 Task: Find a one-way flight from Washington DCA to Greenville PGV on June 2 for 6 passengers in Premium economy class.
Action: Mouse moved to (347, 321)
Screenshot: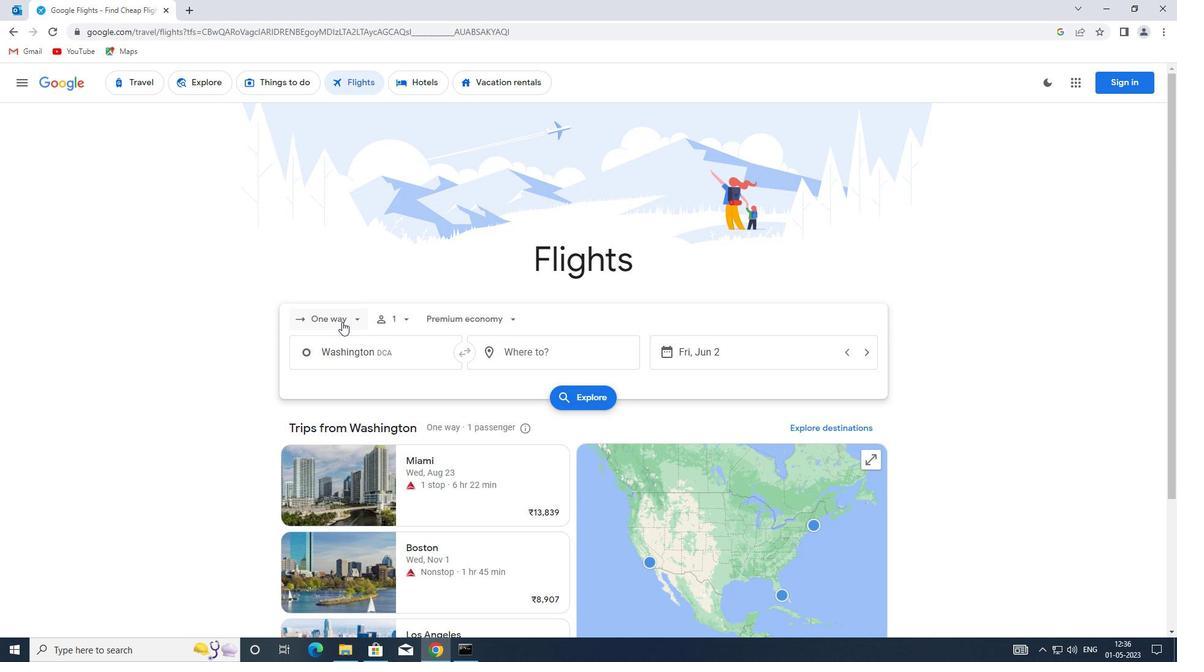 
Action: Mouse pressed left at (347, 321)
Screenshot: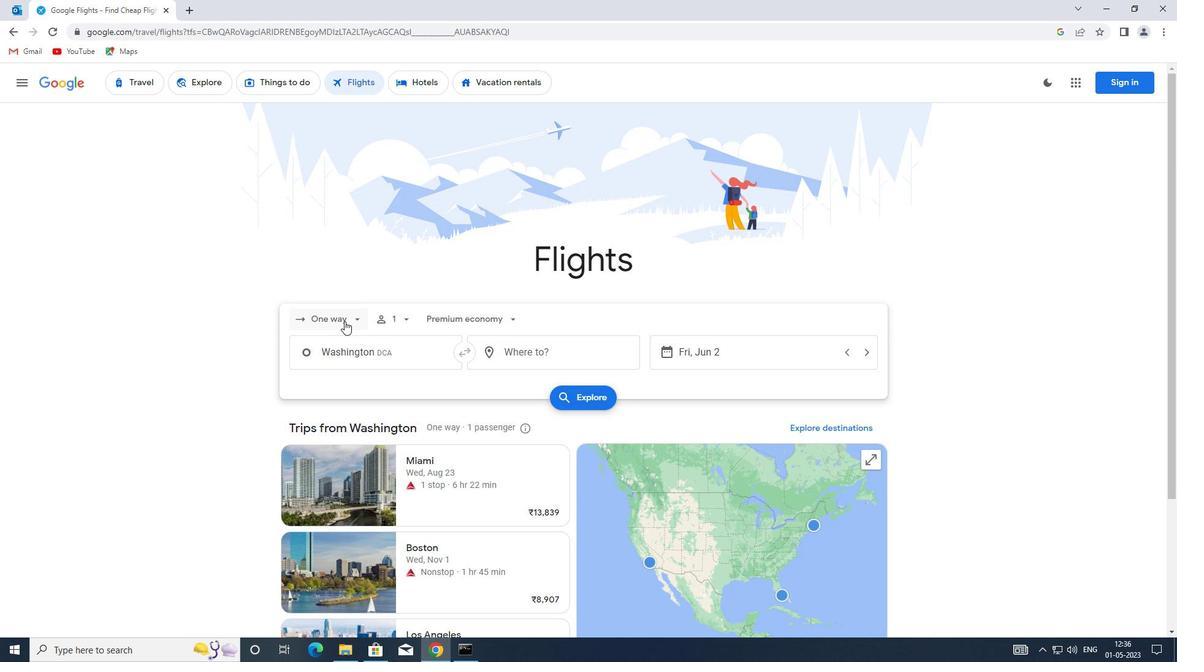
Action: Mouse moved to (350, 375)
Screenshot: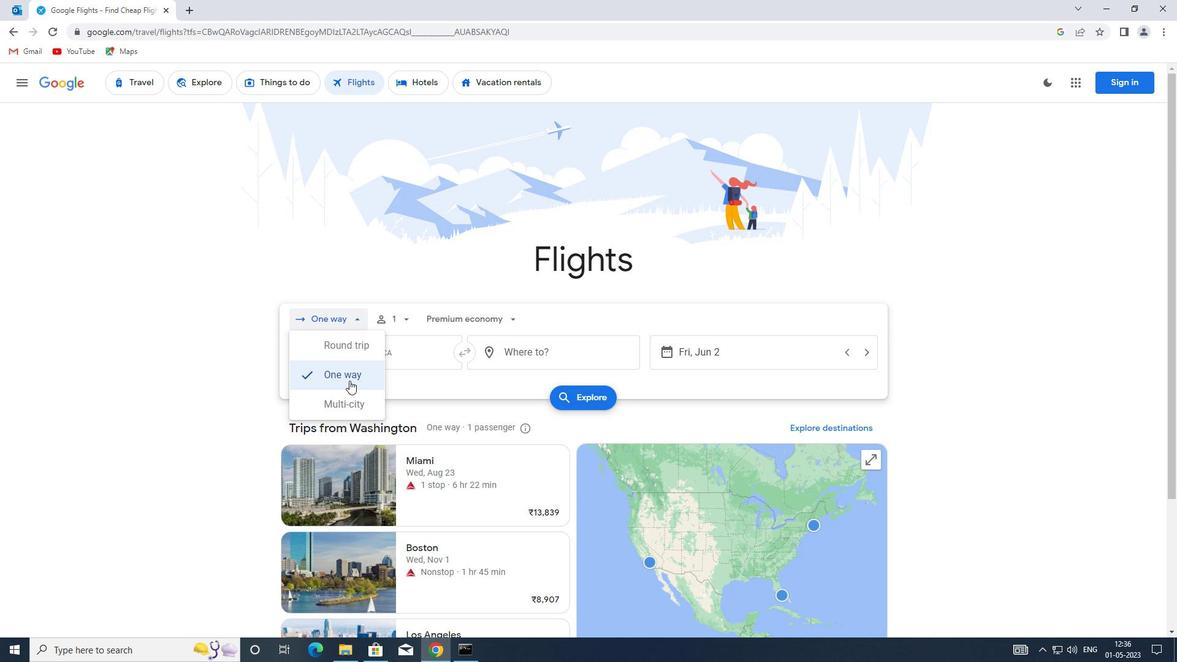 
Action: Mouse pressed left at (350, 375)
Screenshot: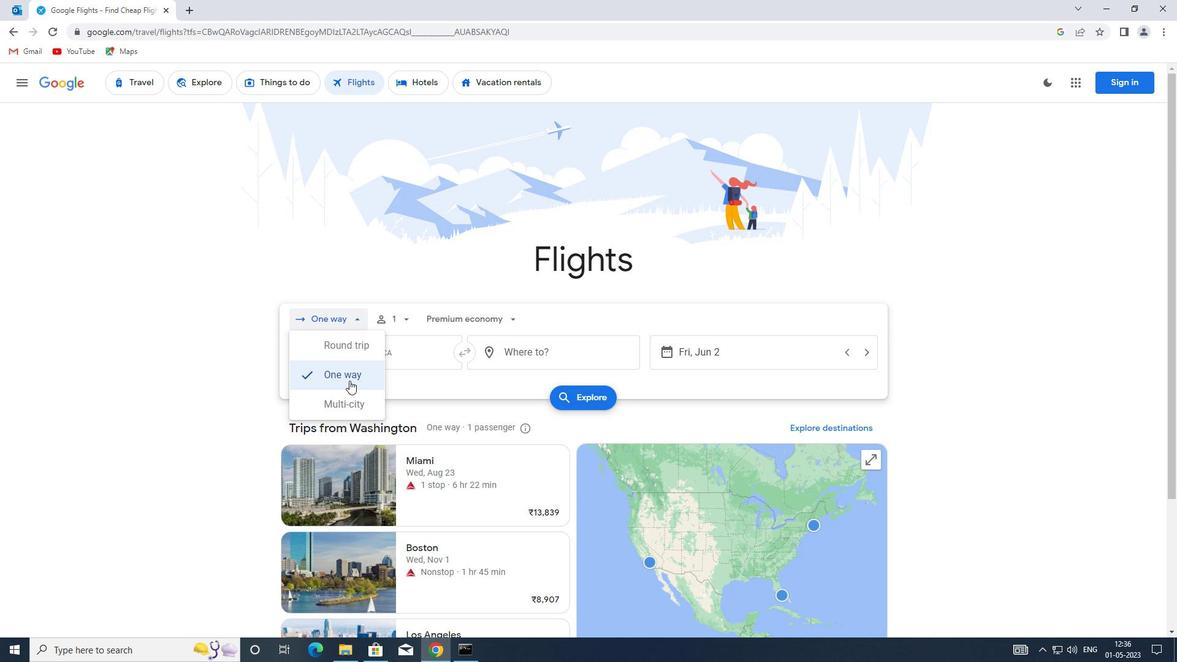 
Action: Mouse moved to (401, 323)
Screenshot: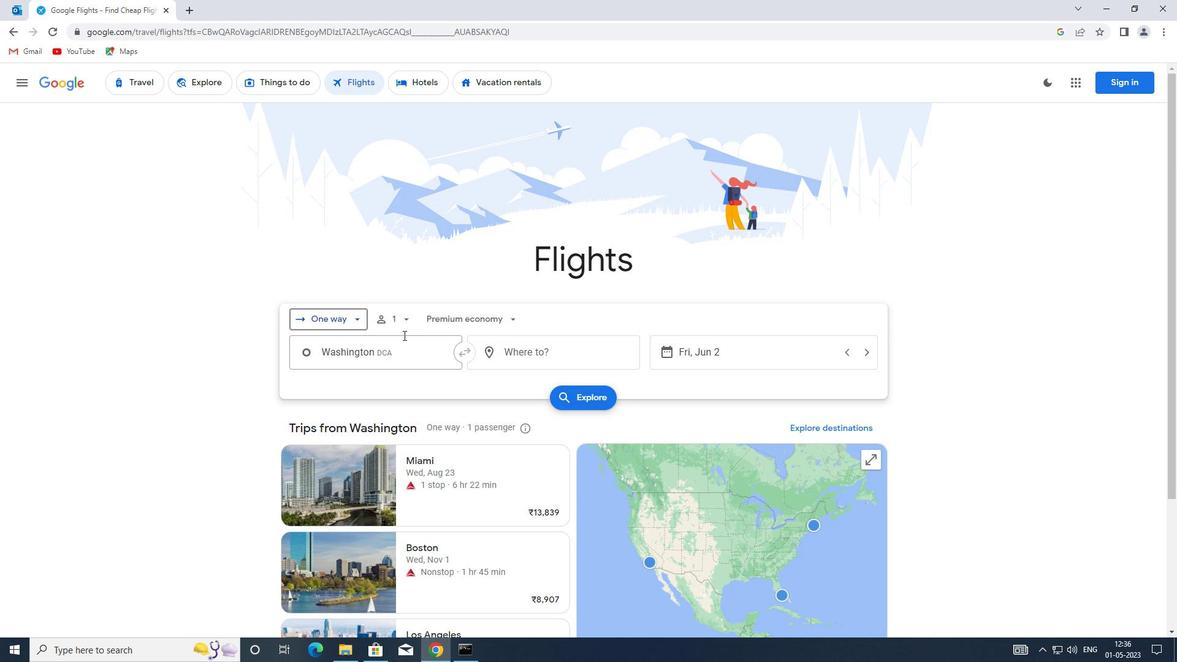 
Action: Mouse pressed left at (401, 323)
Screenshot: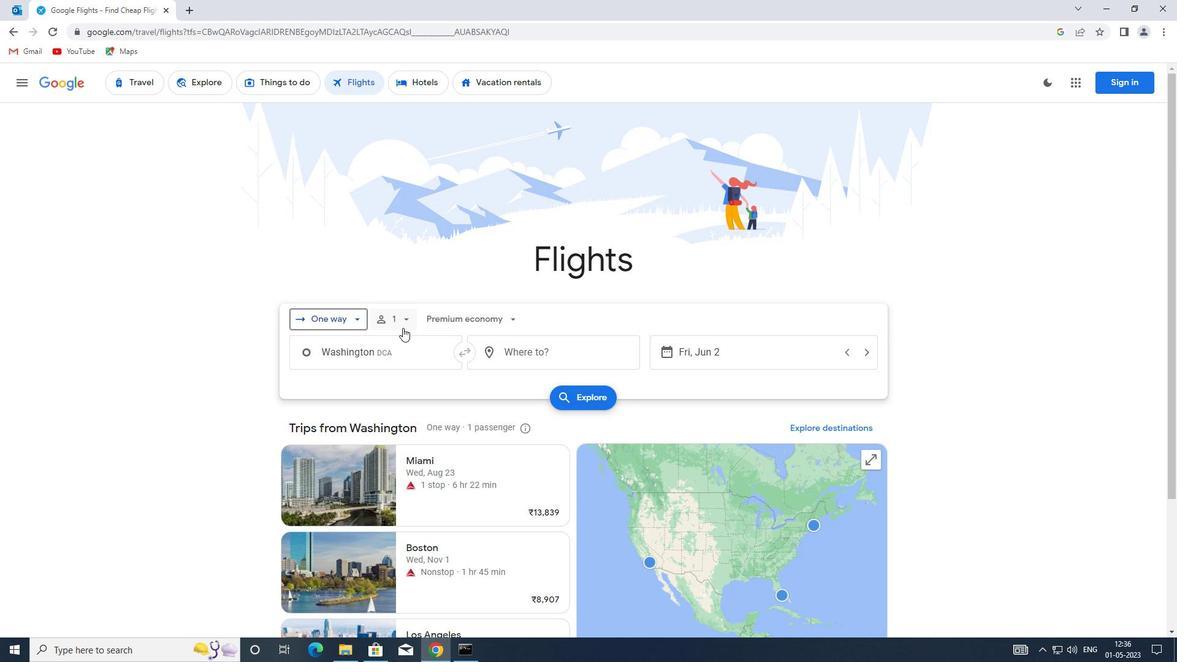 
Action: Mouse moved to (501, 353)
Screenshot: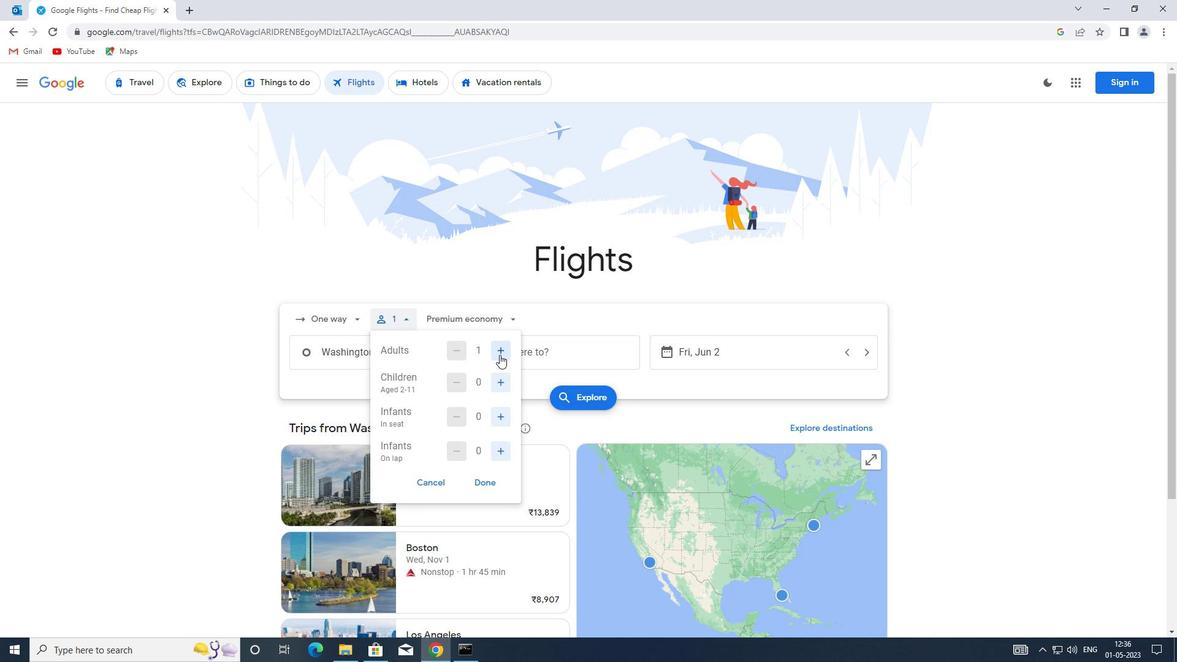 
Action: Mouse pressed left at (501, 353)
Screenshot: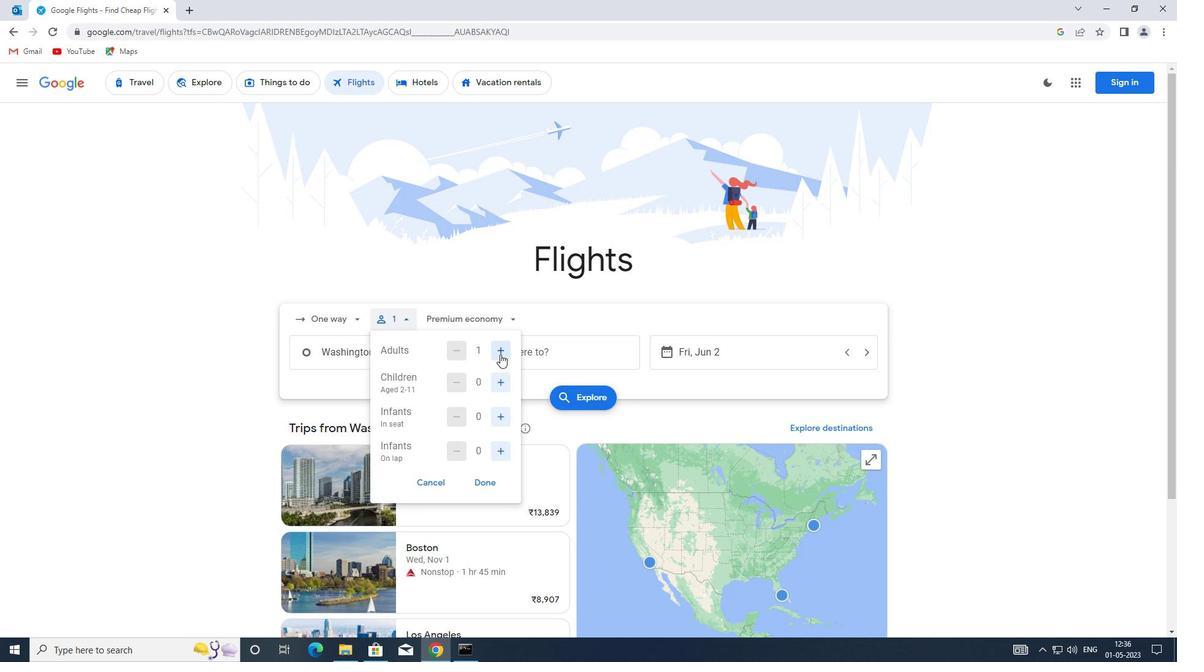 
Action: Mouse pressed left at (501, 353)
Screenshot: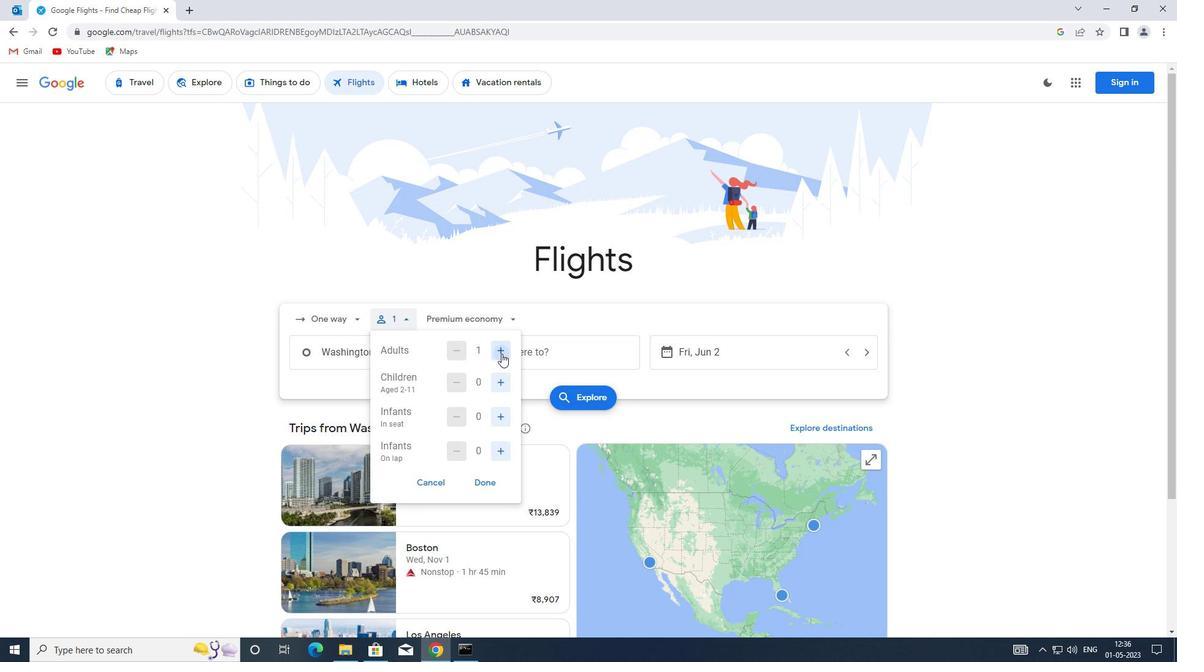 
Action: Mouse moved to (500, 383)
Screenshot: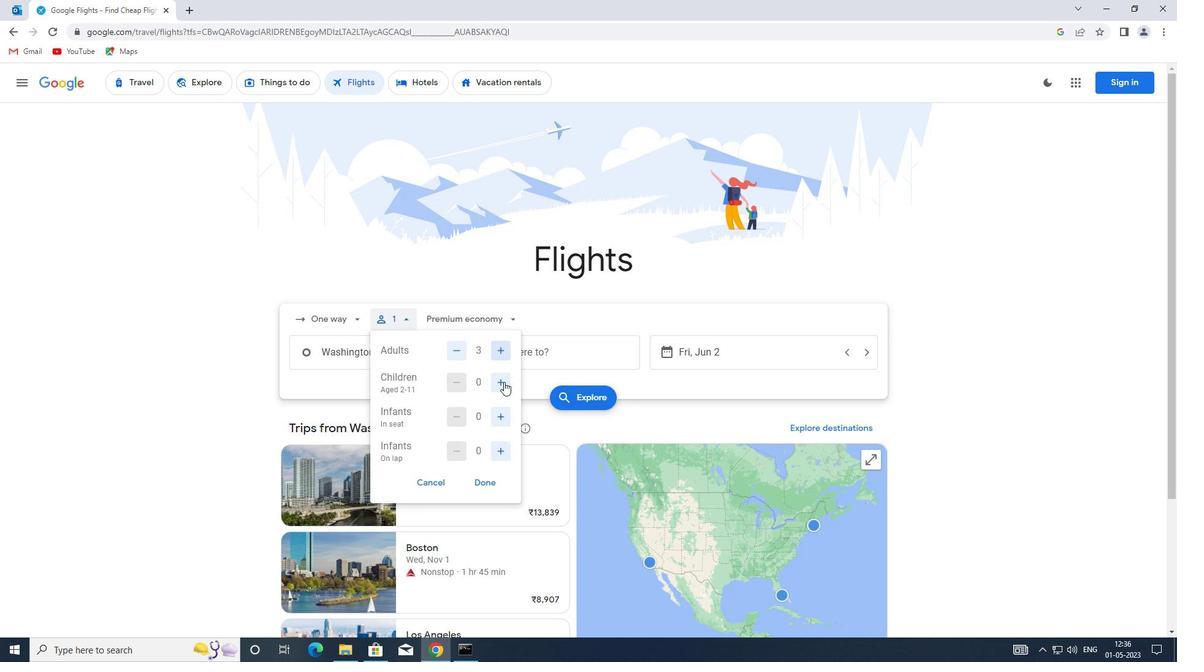 
Action: Mouse pressed left at (500, 383)
Screenshot: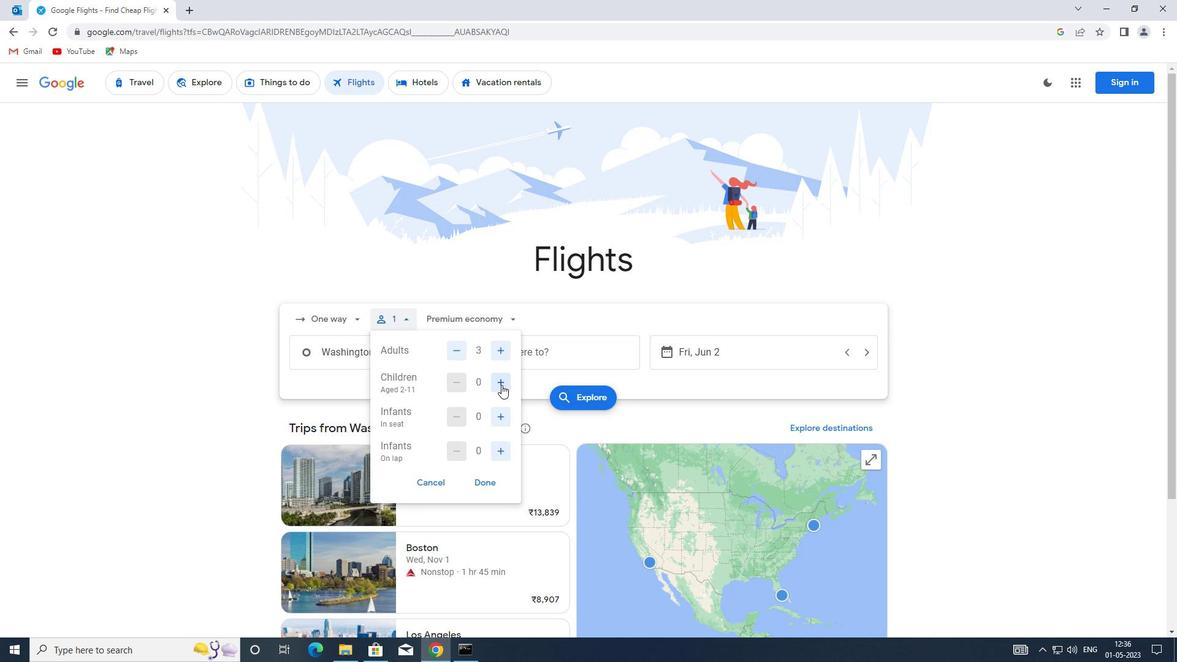 
Action: Mouse pressed left at (500, 383)
Screenshot: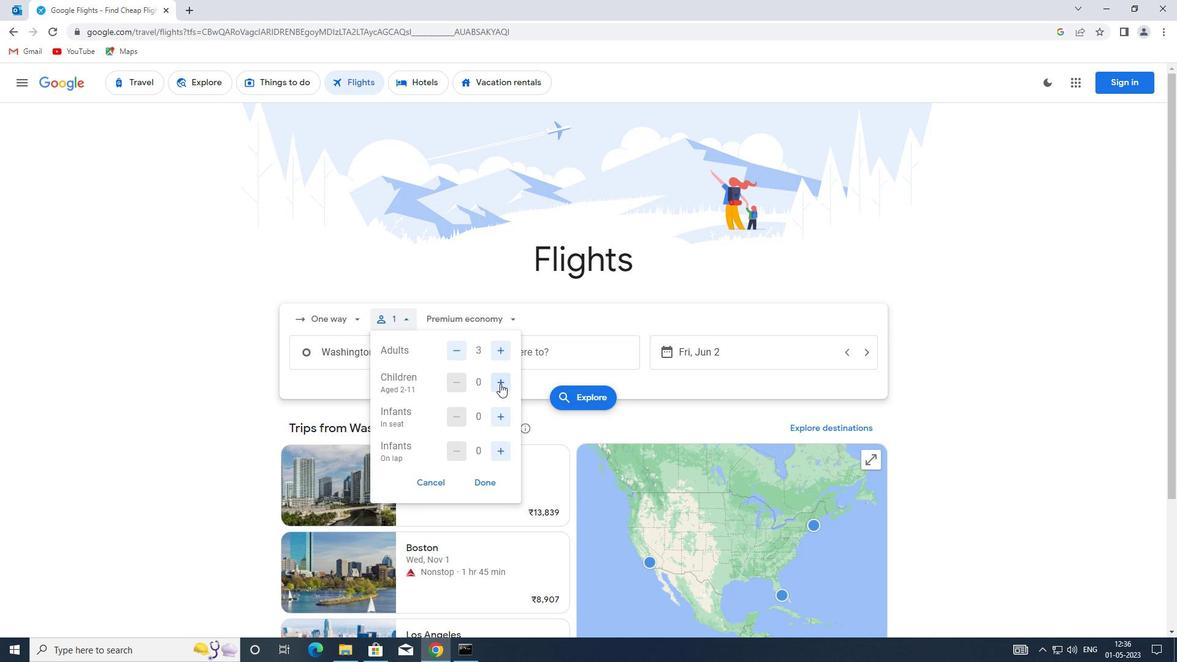 
Action: Mouse pressed left at (500, 383)
Screenshot: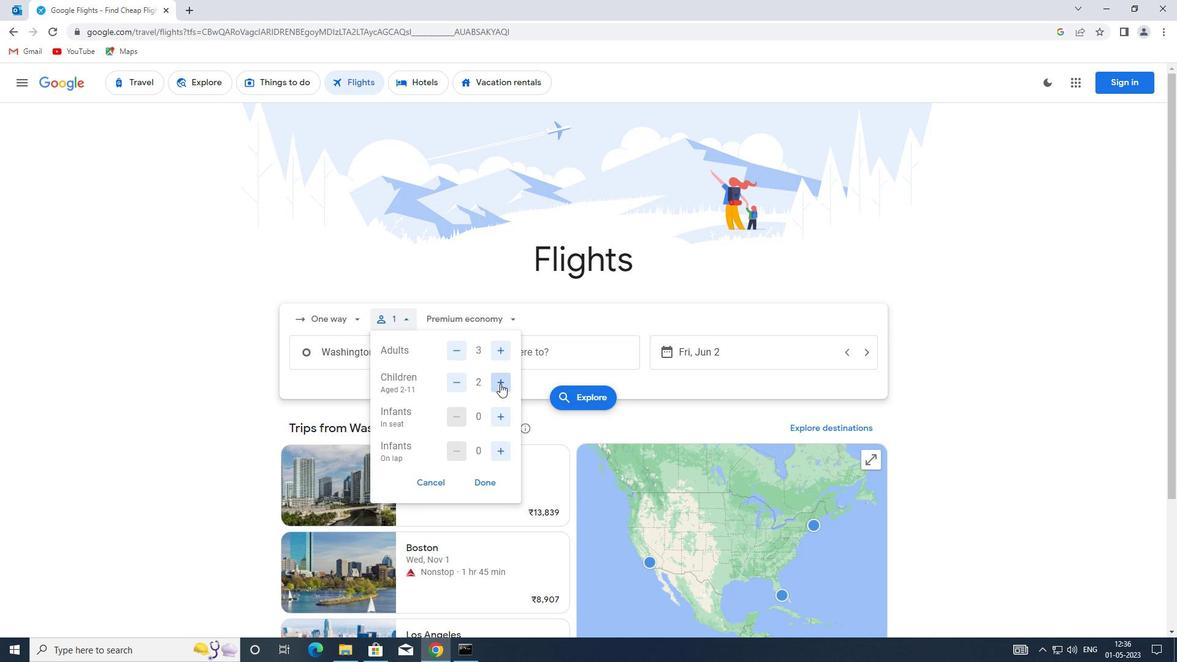 
Action: Mouse moved to (487, 485)
Screenshot: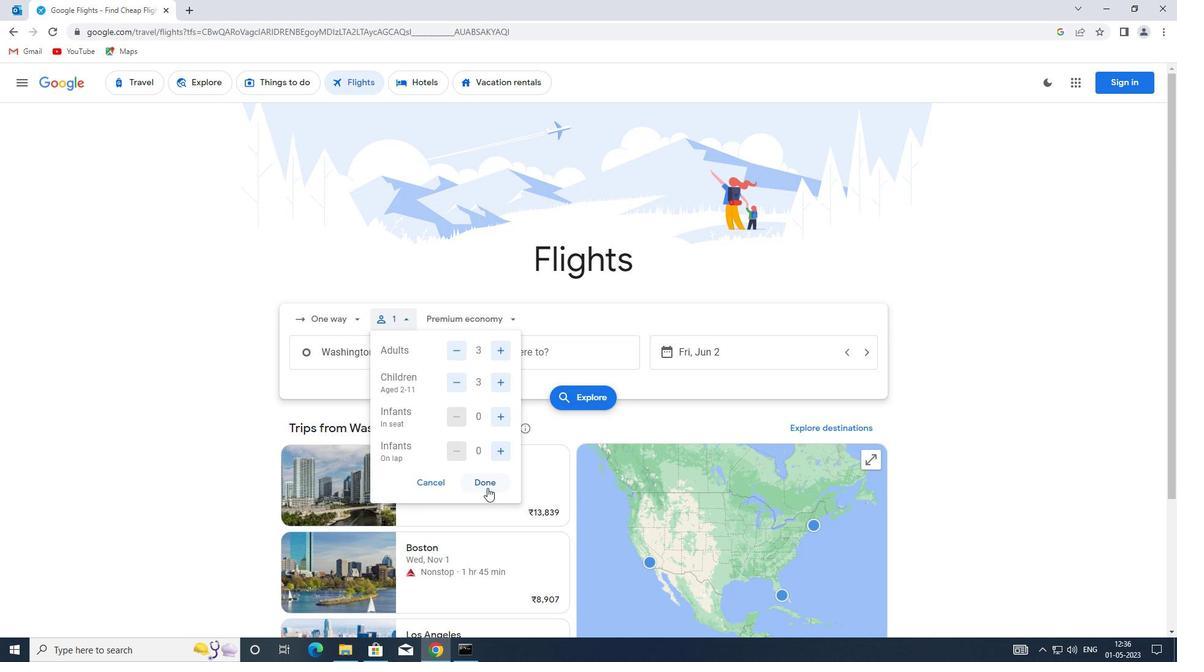 
Action: Mouse pressed left at (487, 485)
Screenshot: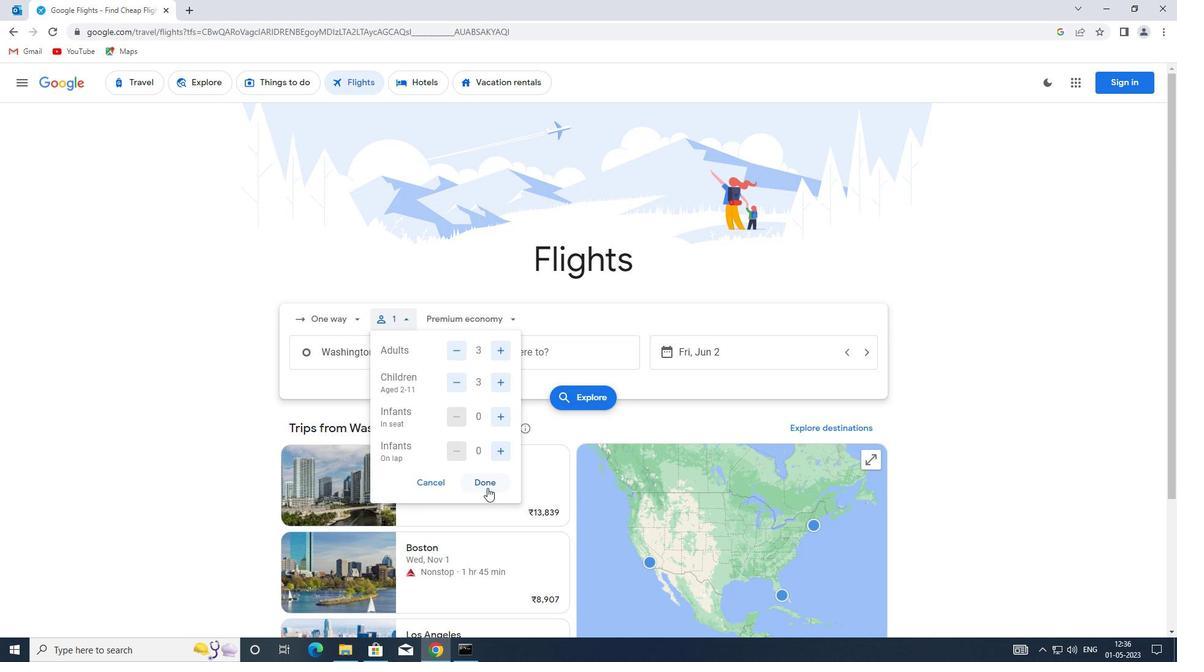 
Action: Mouse moved to (478, 322)
Screenshot: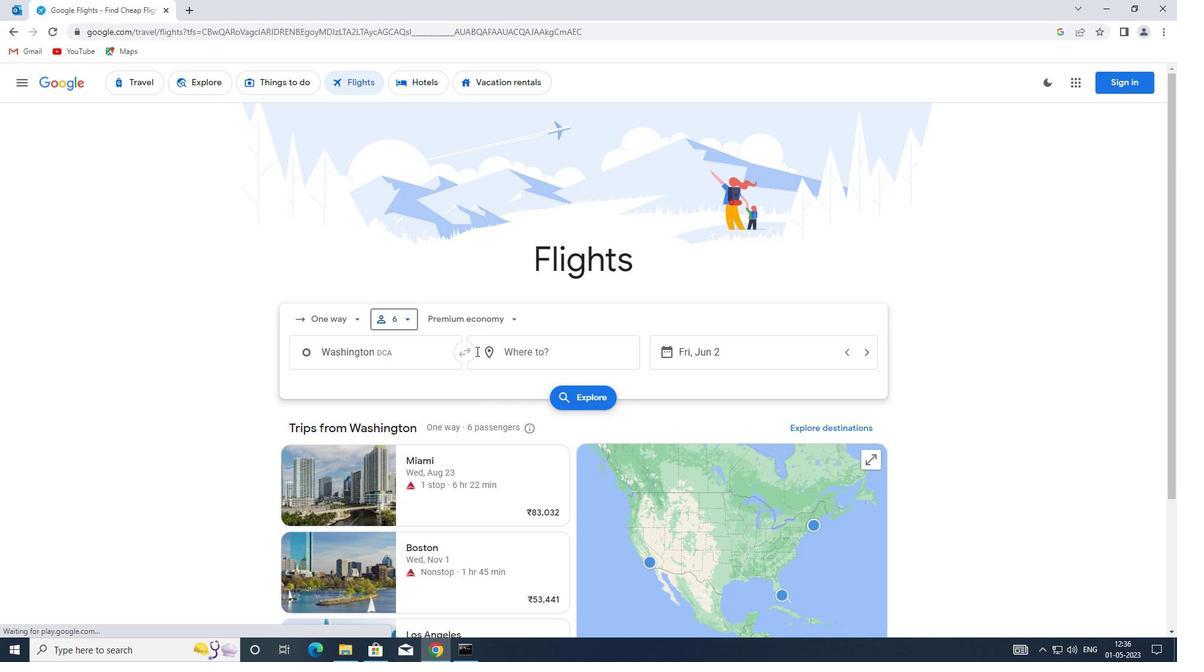 
Action: Mouse pressed left at (478, 322)
Screenshot: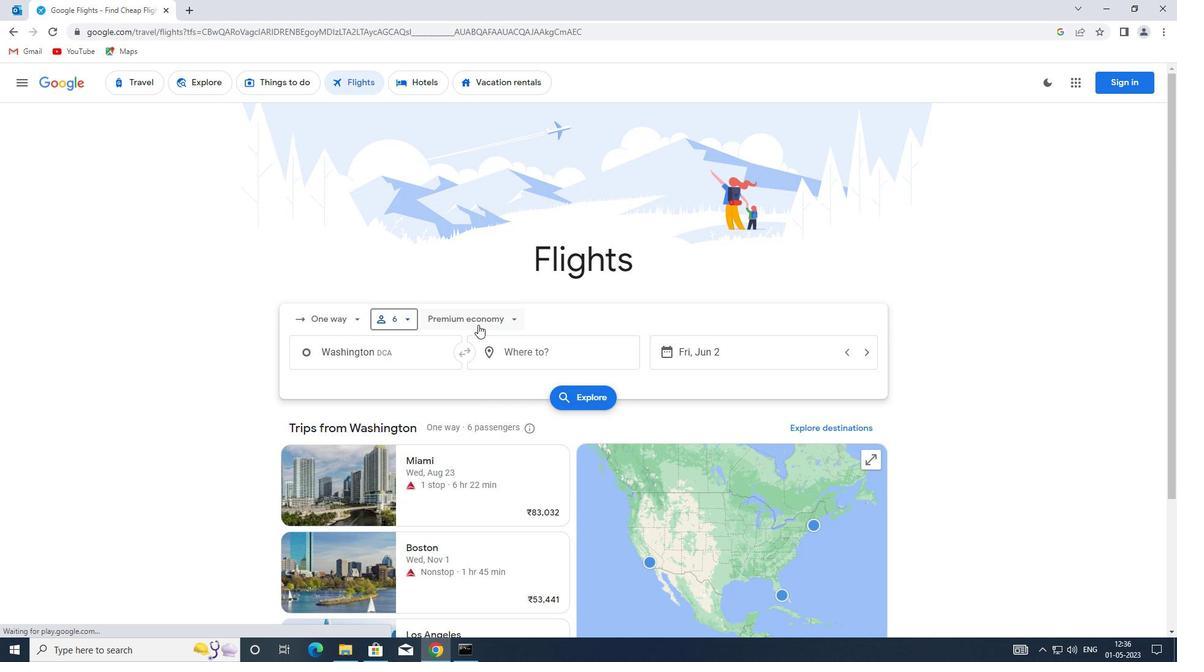 
Action: Mouse moved to (486, 378)
Screenshot: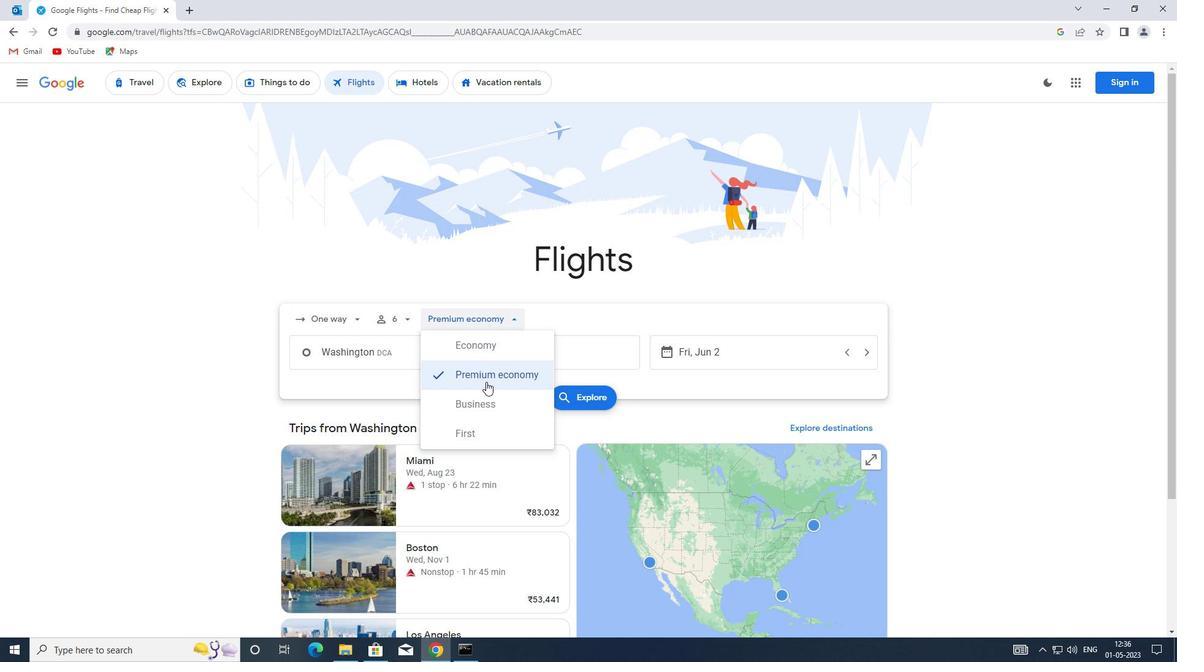 
Action: Mouse pressed left at (486, 378)
Screenshot: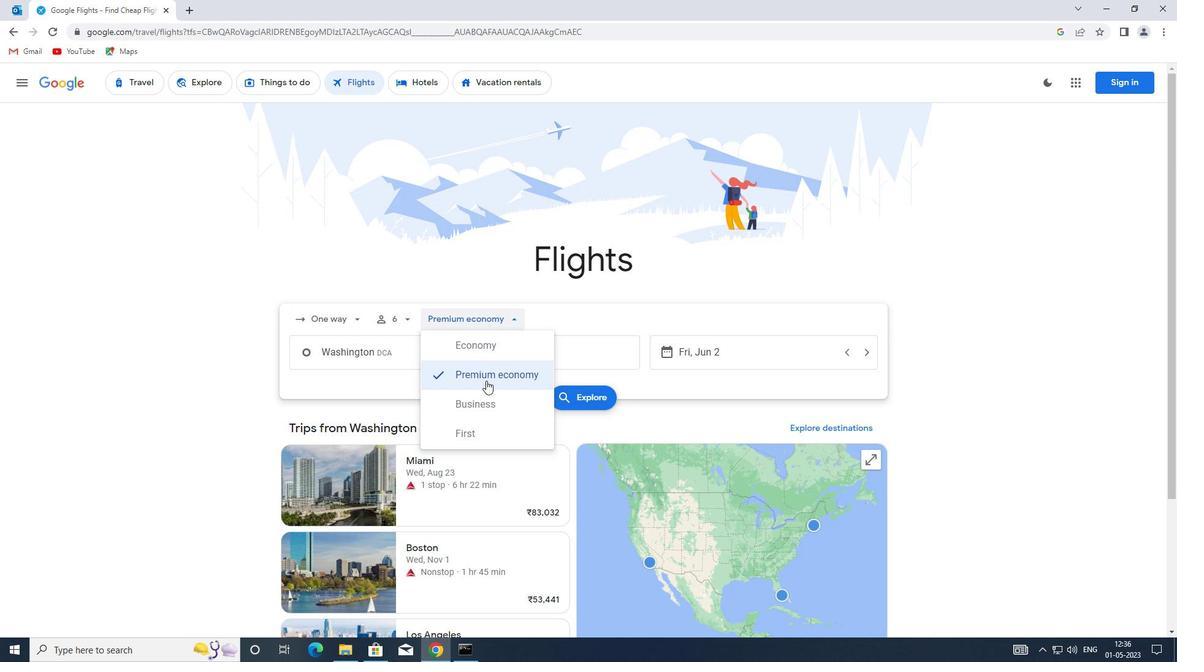 
Action: Mouse moved to (398, 357)
Screenshot: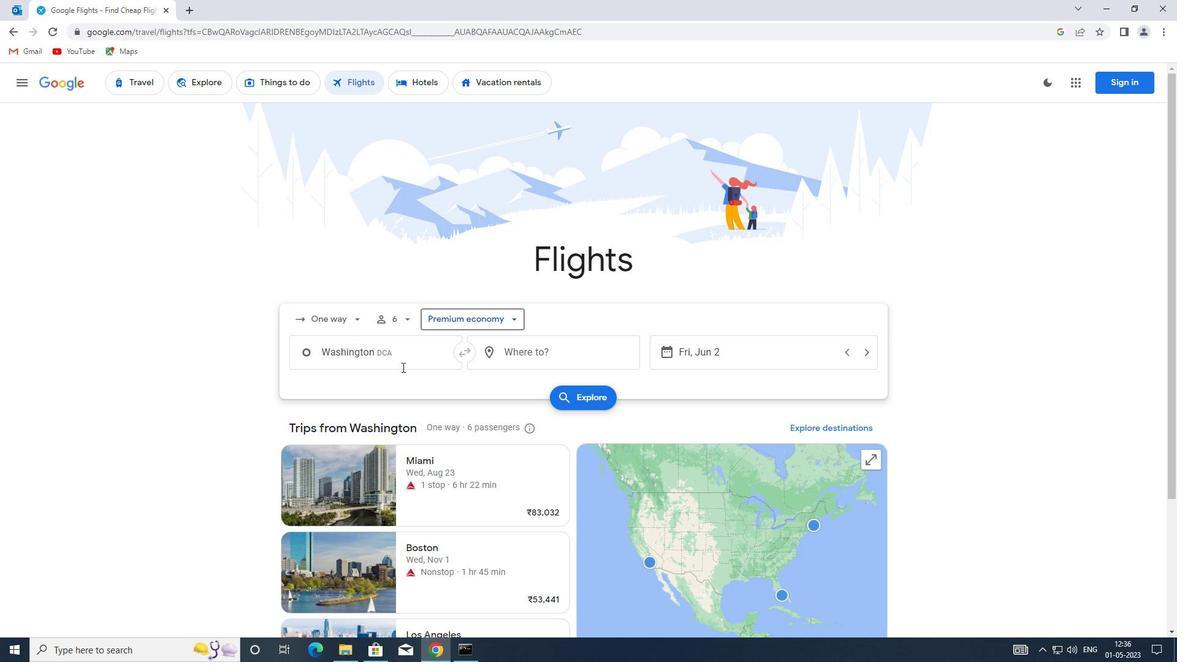 
Action: Mouse pressed left at (398, 357)
Screenshot: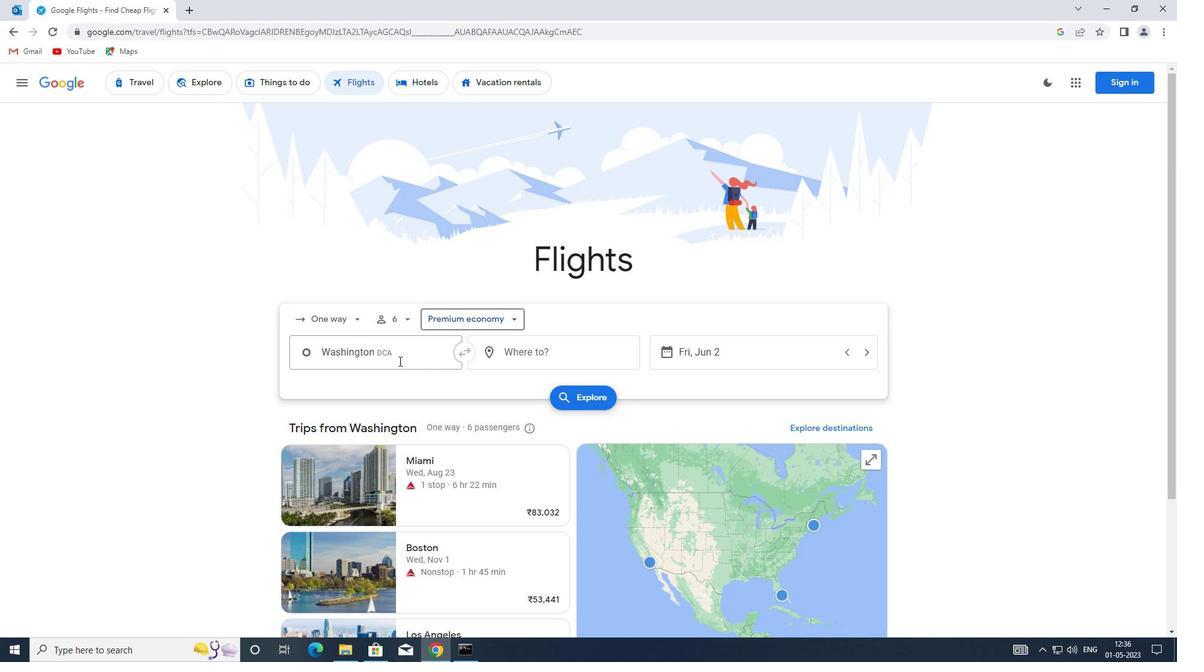 
Action: Key pressed <Key.enter>
Screenshot: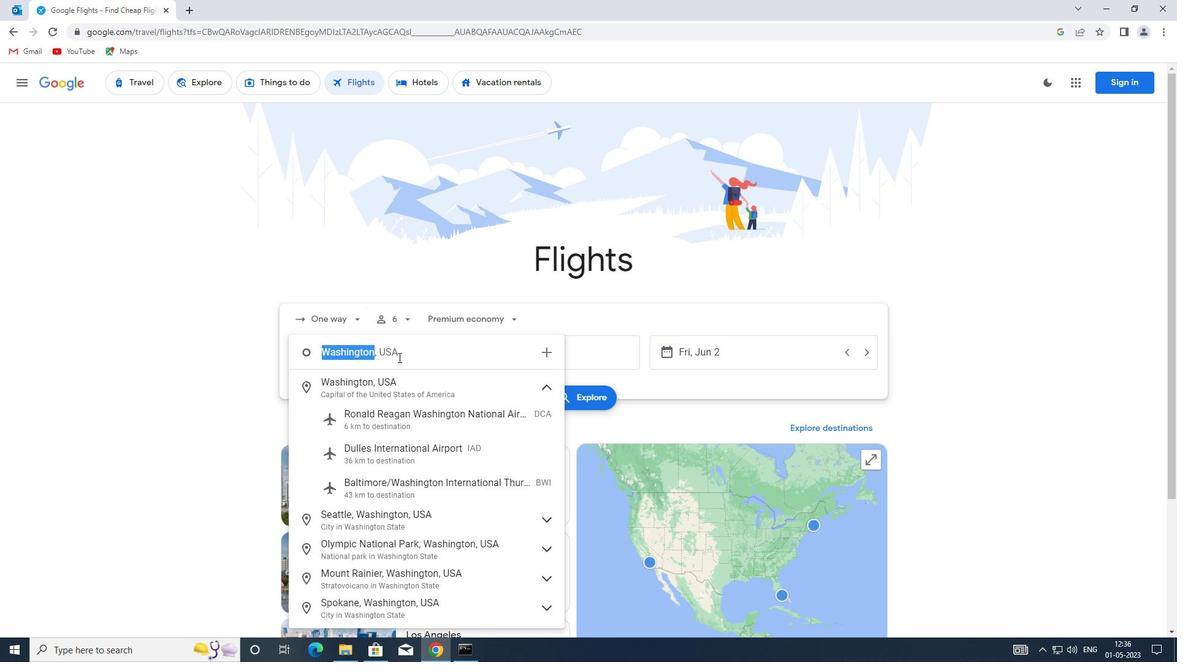 
Action: Mouse moved to (519, 355)
Screenshot: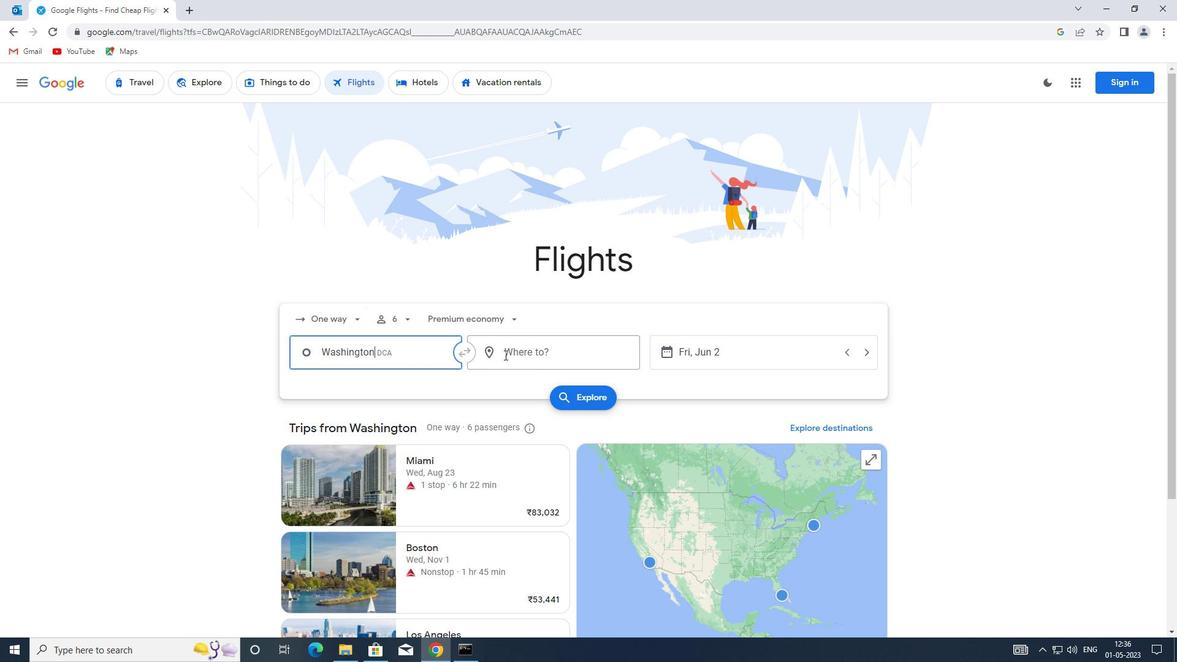 
Action: Mouse pressed left at (519, 355)
Screenshot: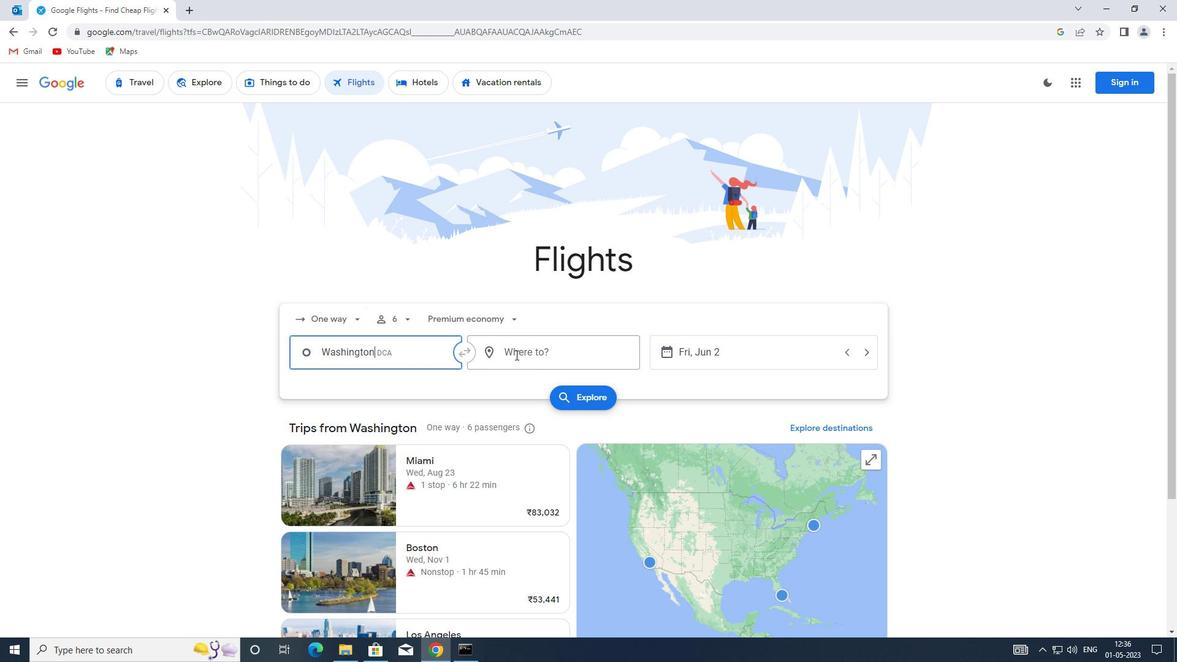 
Action: Key pressed pgv
Screenshot: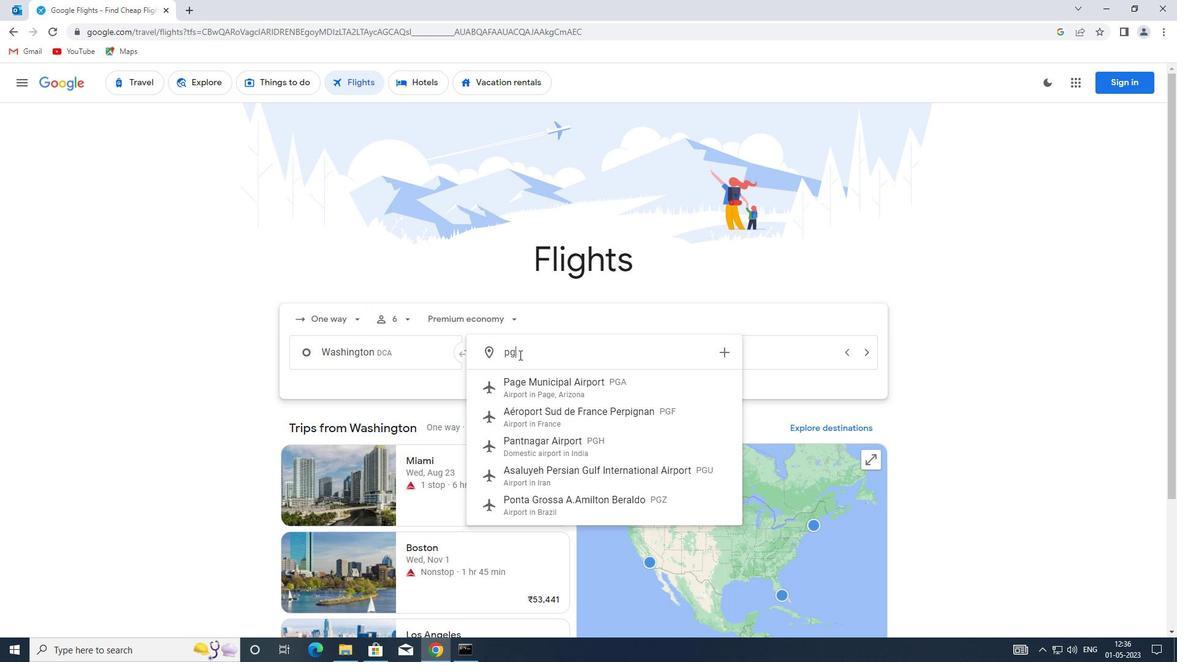 
Action: Mouse moved to (583, 390)
Screenshot: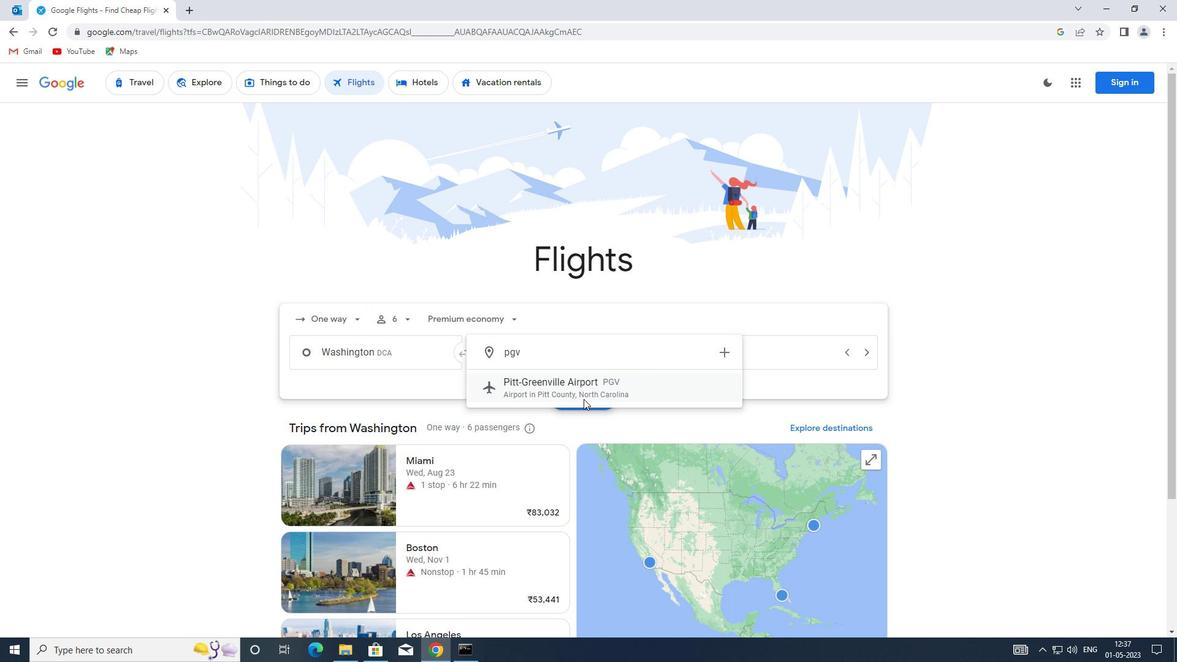 
Action: Mouse pressed left at (583, 390)
Screenshot: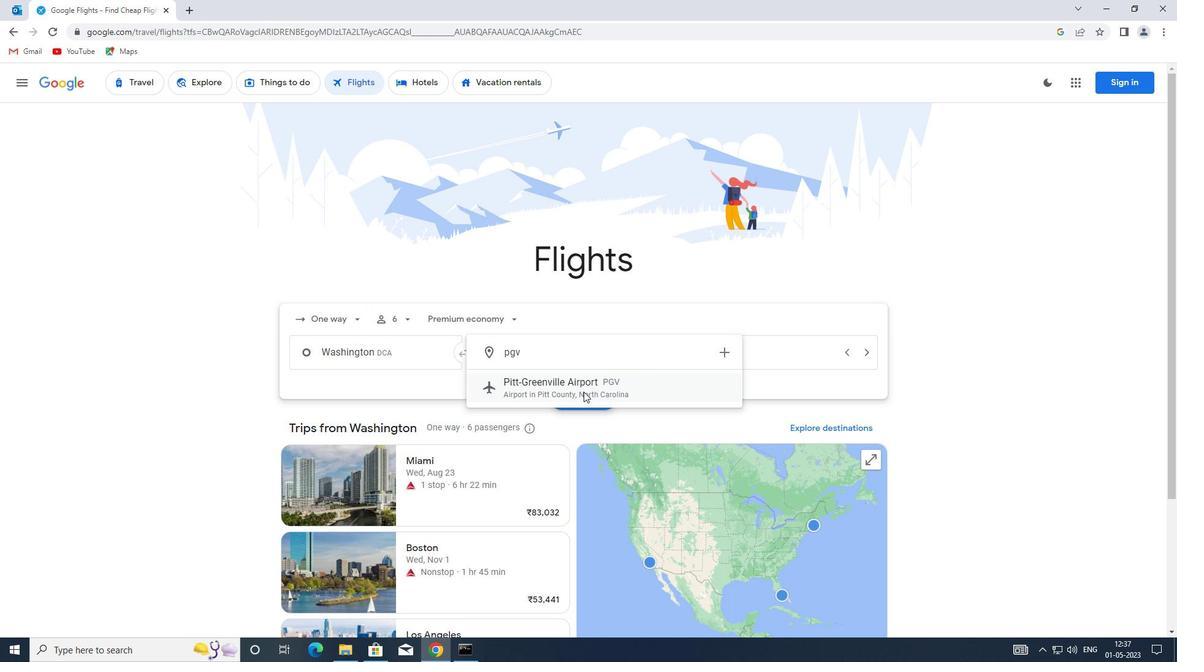 
Action: Mouse moved to (702, 350)
Screenshot: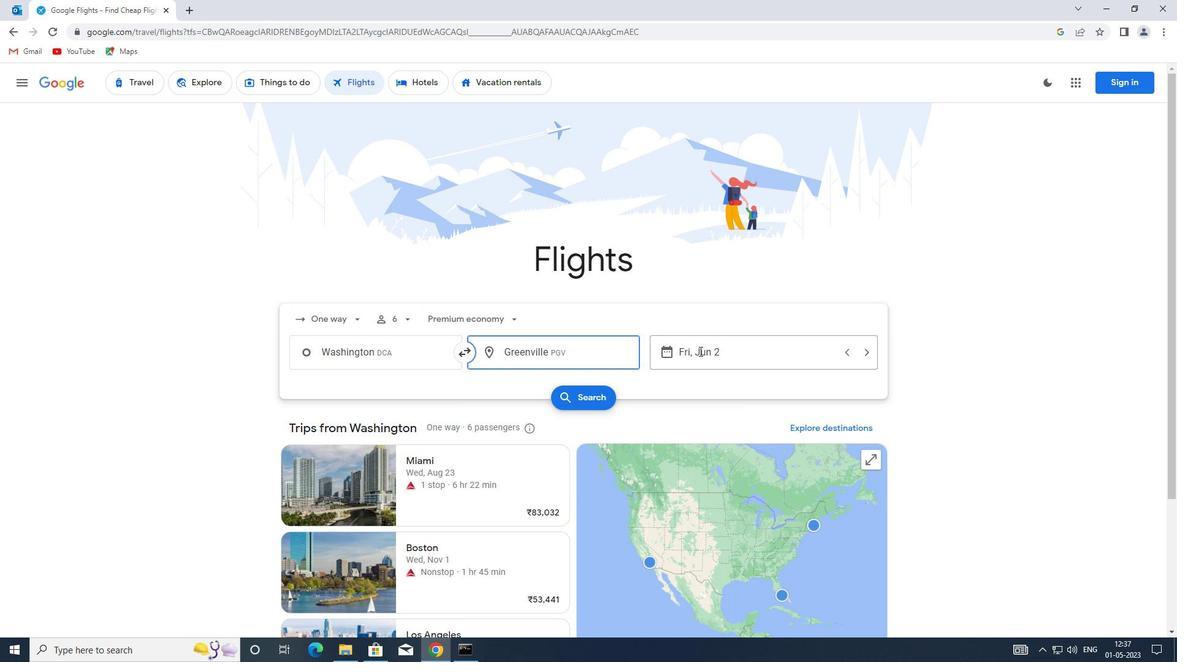 
Action: Mouse pressed left at (702, 350)
Screenshot: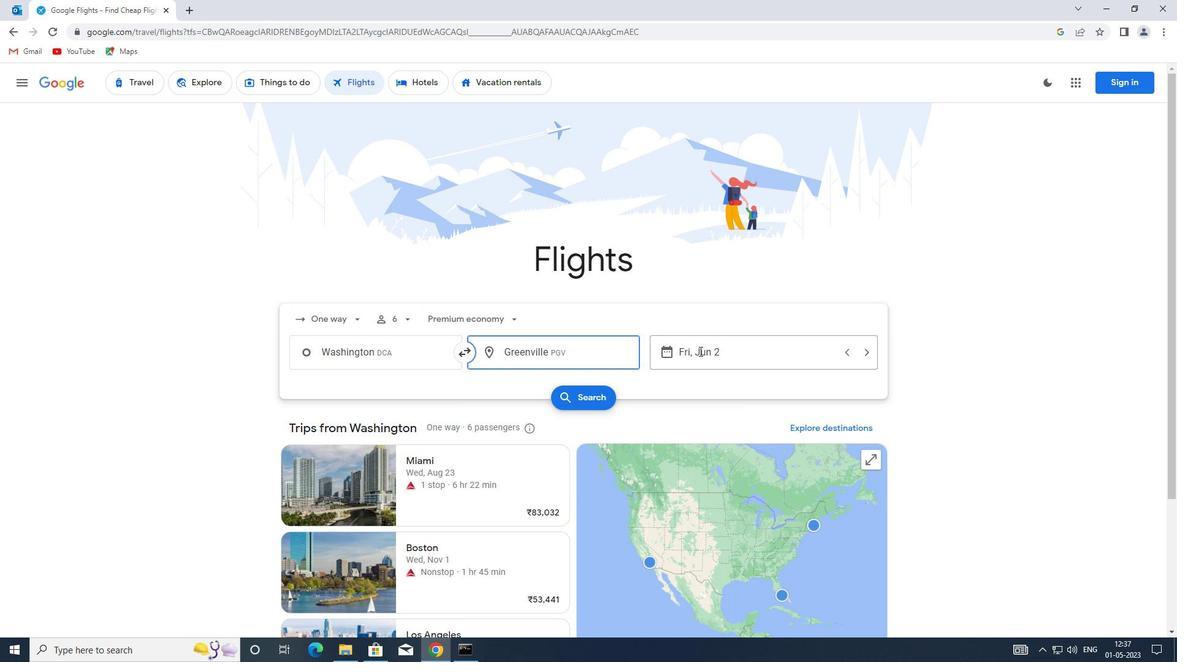 
Action: Mouse moved to (819, 409)
Screenshot: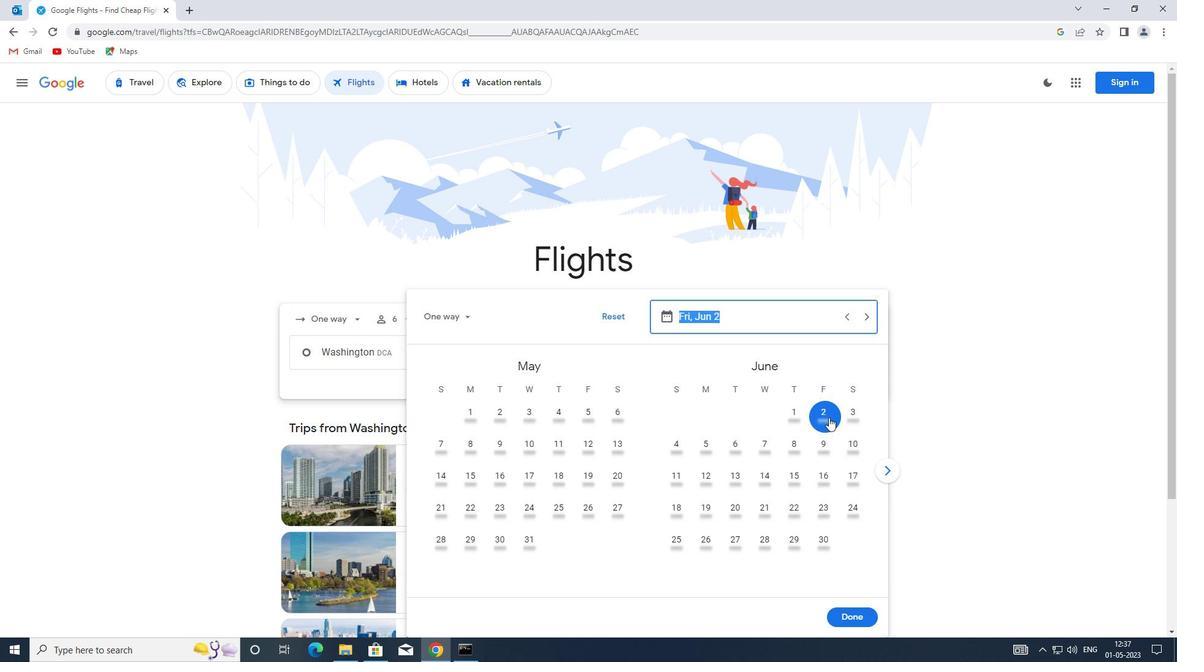 
Action: Mouse pressed left at (819, 409)
Screenshot: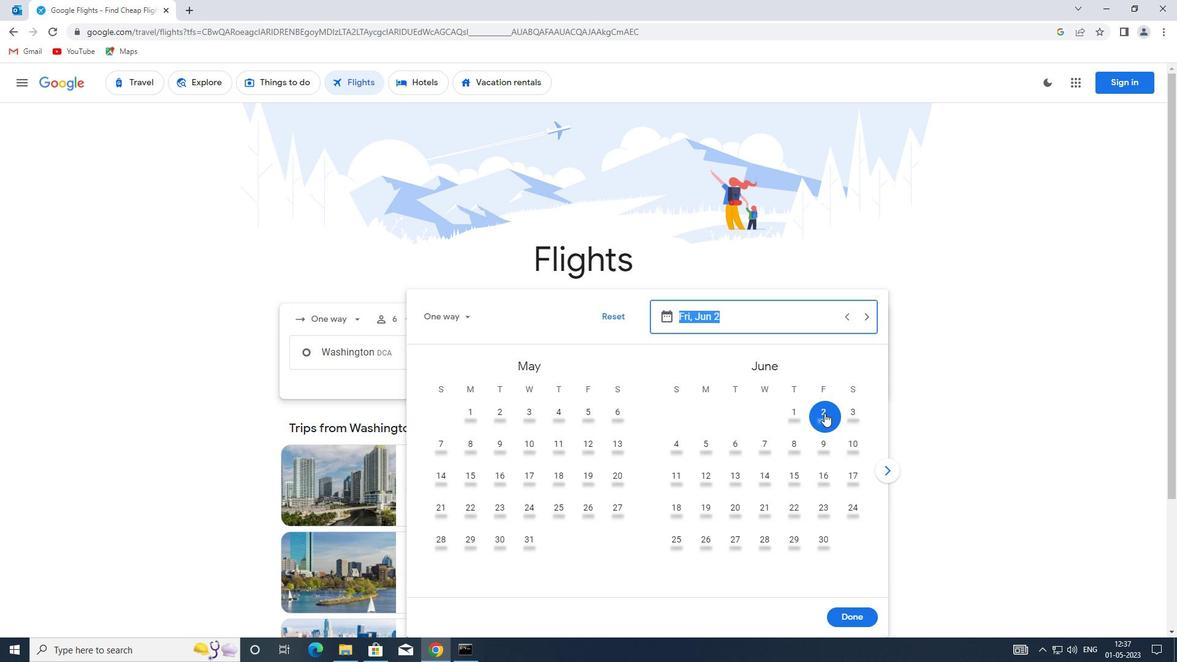 
Action: Mouse moved to (852, 612)
Screenshot: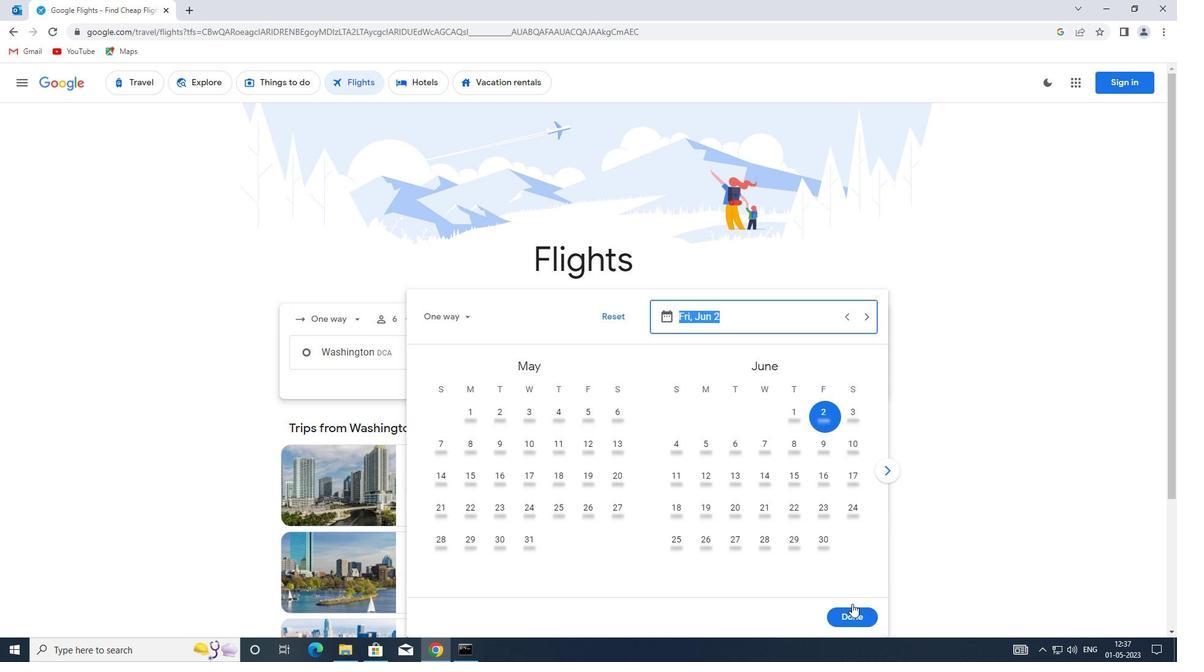 
Action: Mouse pressed left at (852, 612)
Screenshot: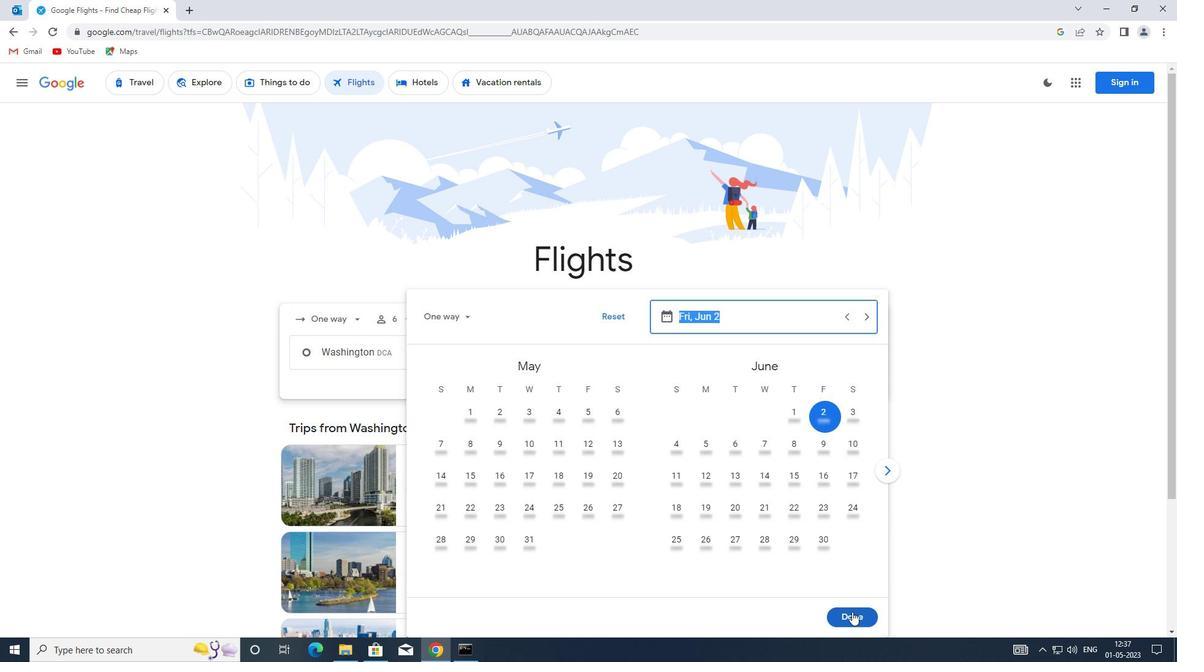 
Action: Mouse moved to (581, 401)
Screenshot: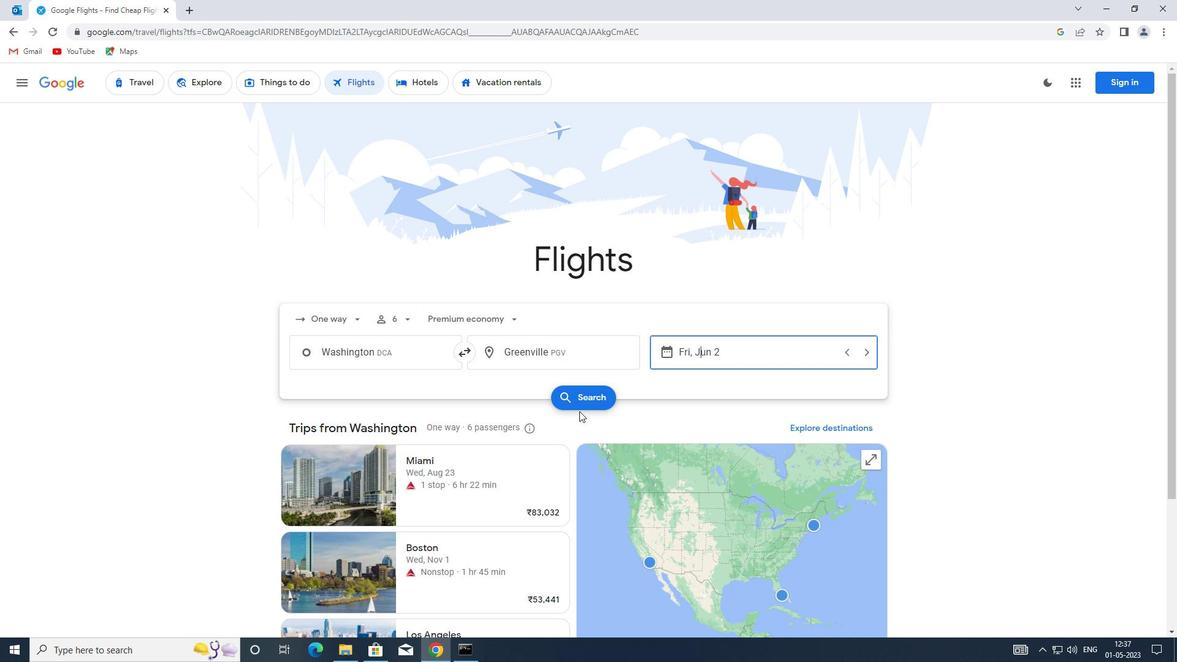 
Action: Mouse pressed left at (581, 401)
Screenshot: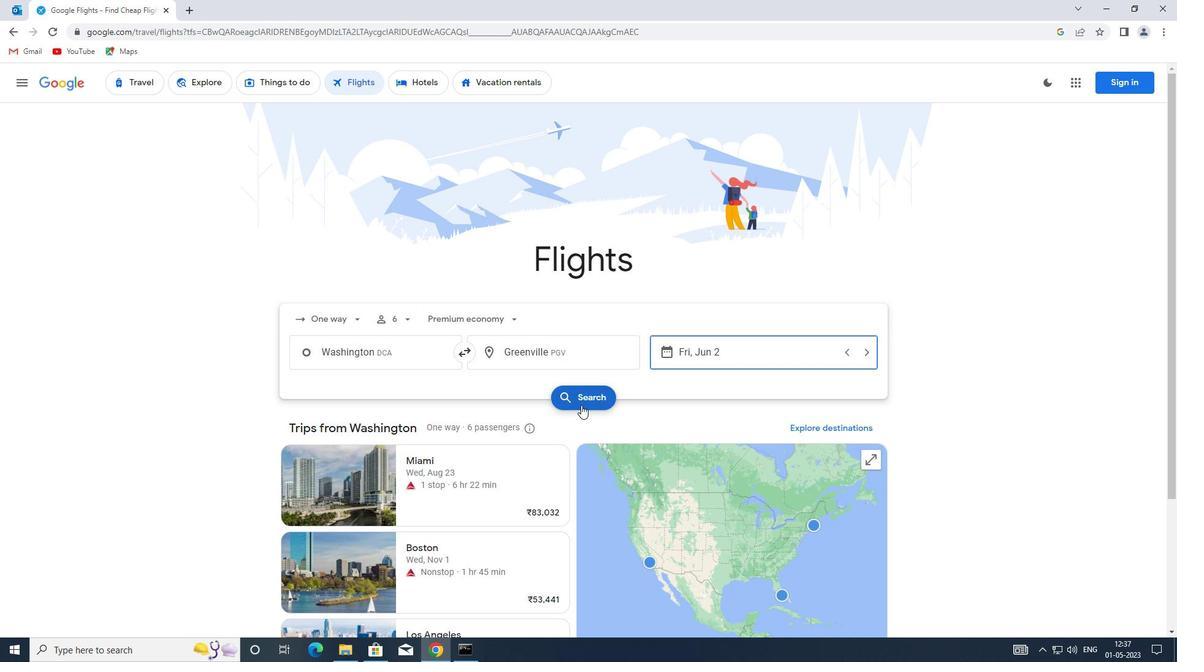 
Action: Mouse moved to (299, 196)
Screenshot: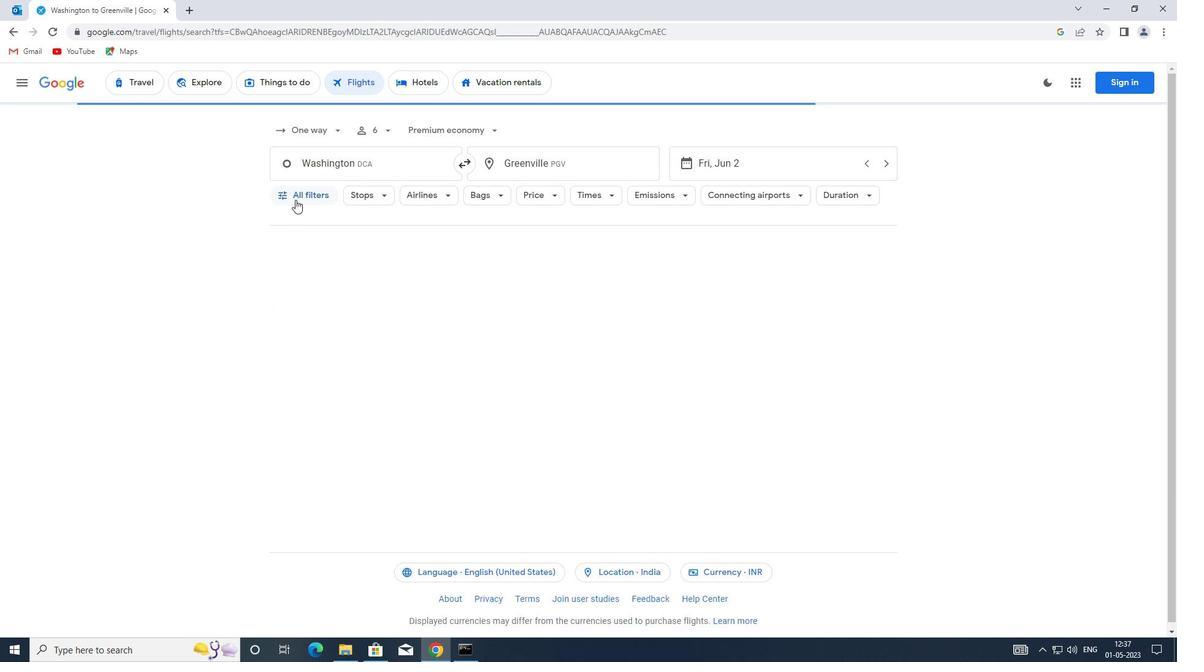 
Action: Mouse pressed left at (299, 196)
Screenshot: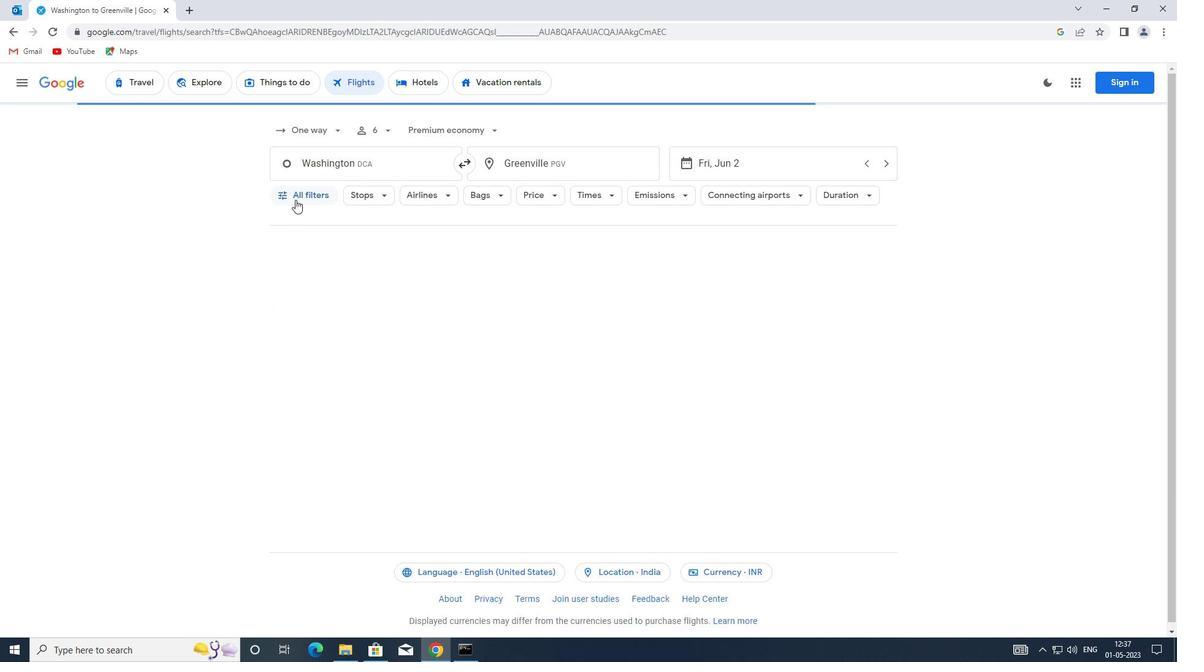 
Action: Mouse moved to (402, 335)
Screenshot: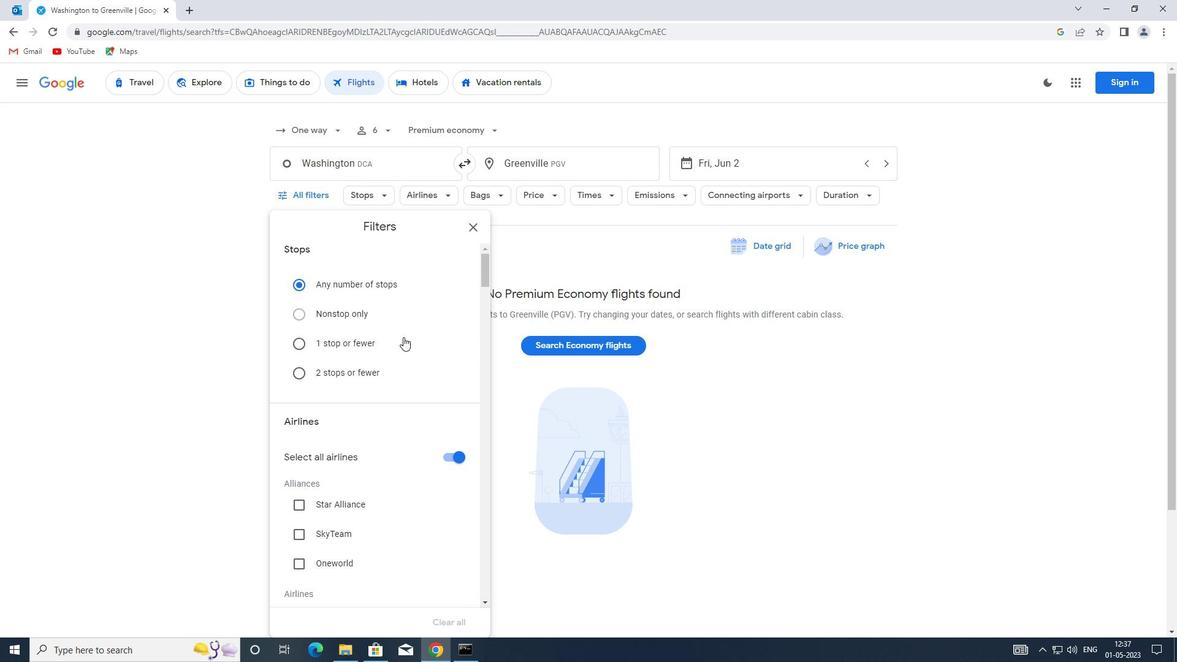 
Action: Mouse scrolled (402, 334) with delta (0, 0)
Screenshot: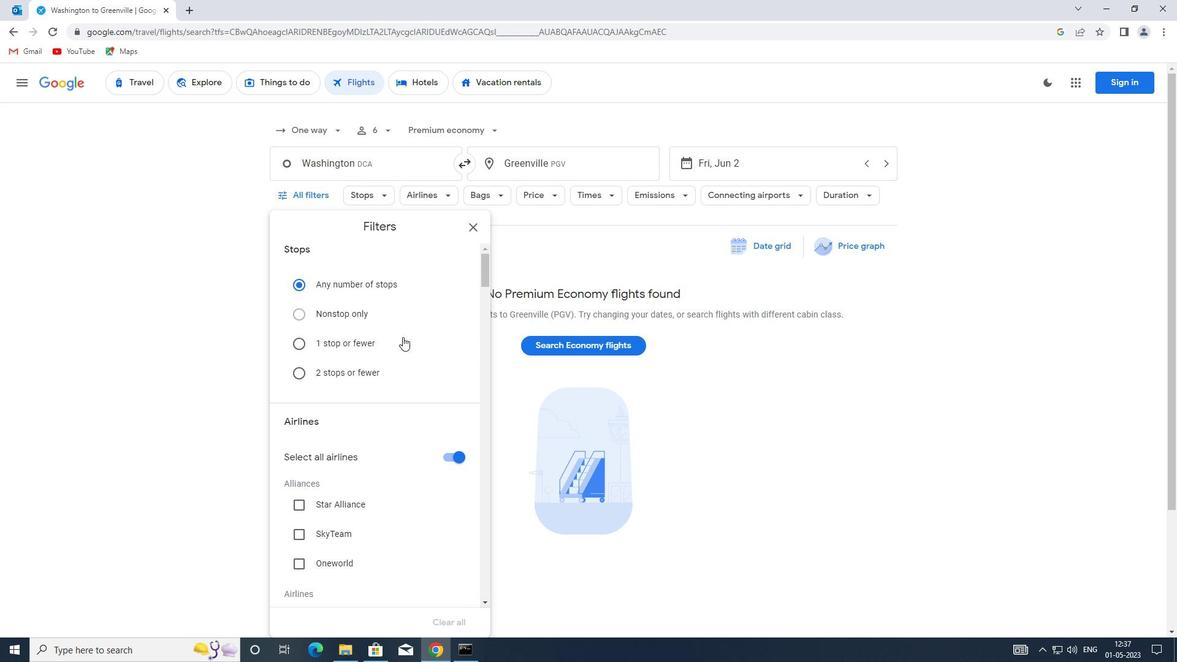 
Action: Mouse moved to (454, 398)
Screenshot: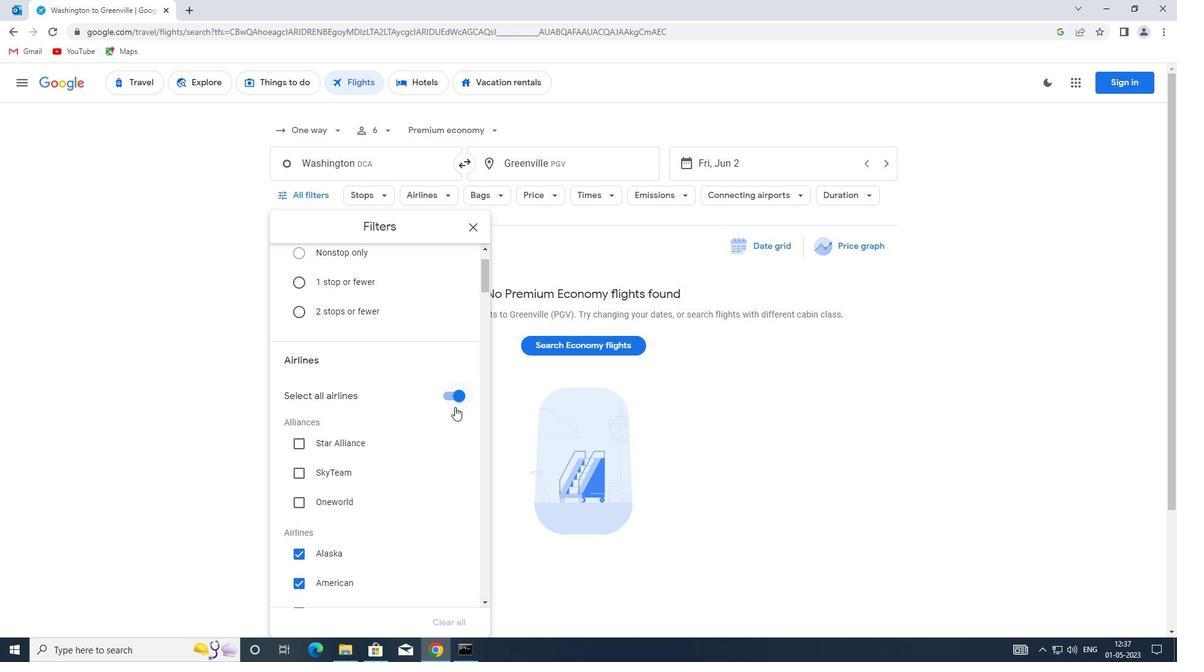 
Action: Mouse pressed left at (454, 398)
Screenshot: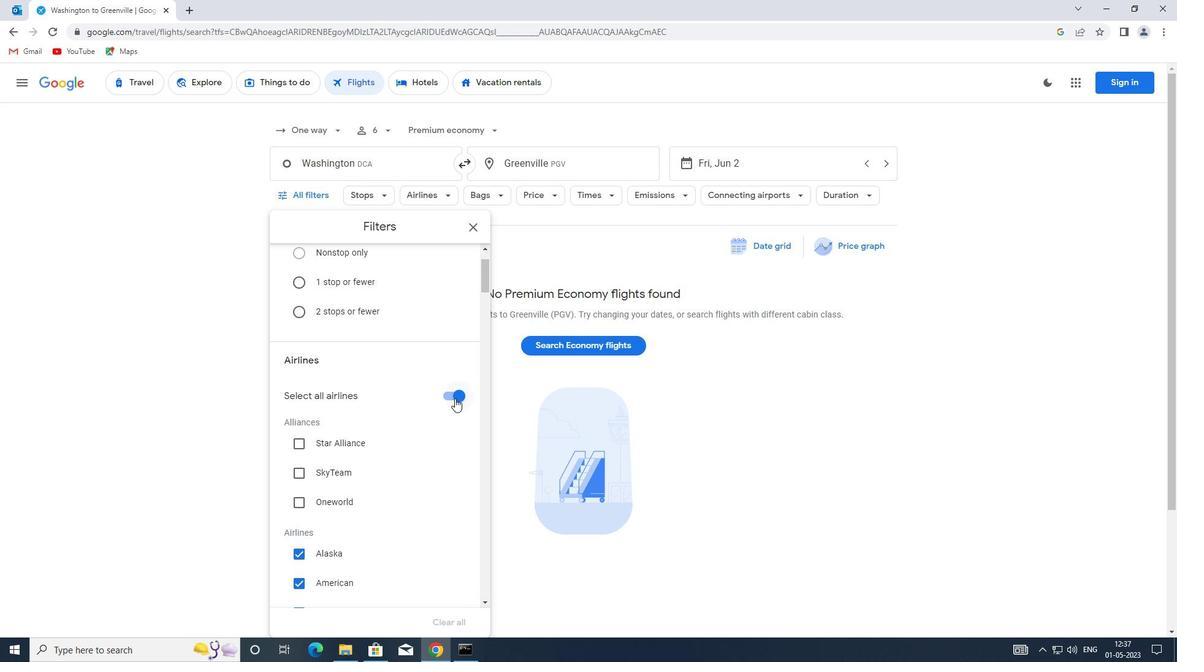 
Action: Mouse moved to (412, 402)
Screenshot: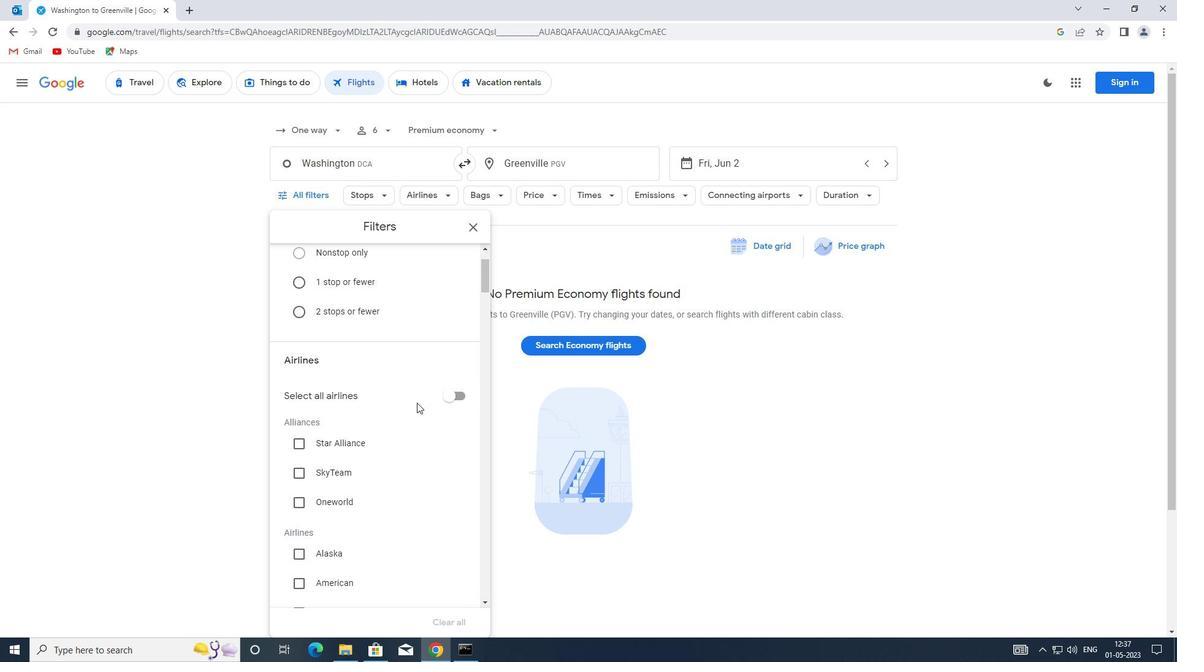 
Action: Mouse scrolled (412, 402) with delta (0, 0)
Screenshot: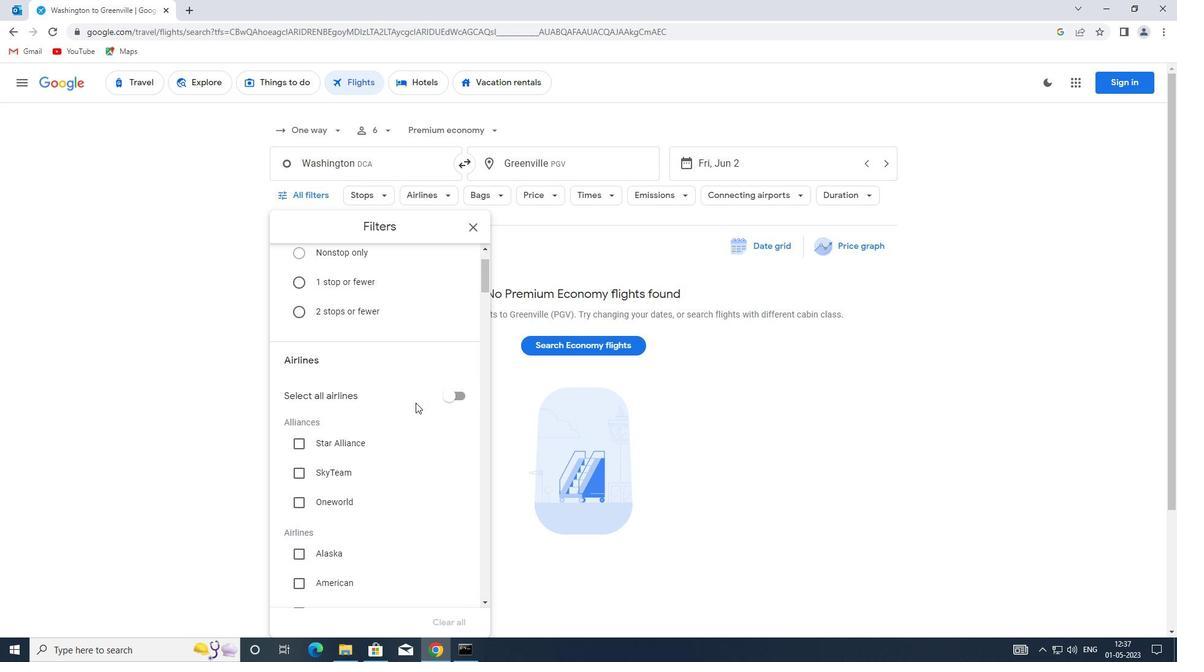 
Action: Mouse moved to (396, 405)
Screenshot: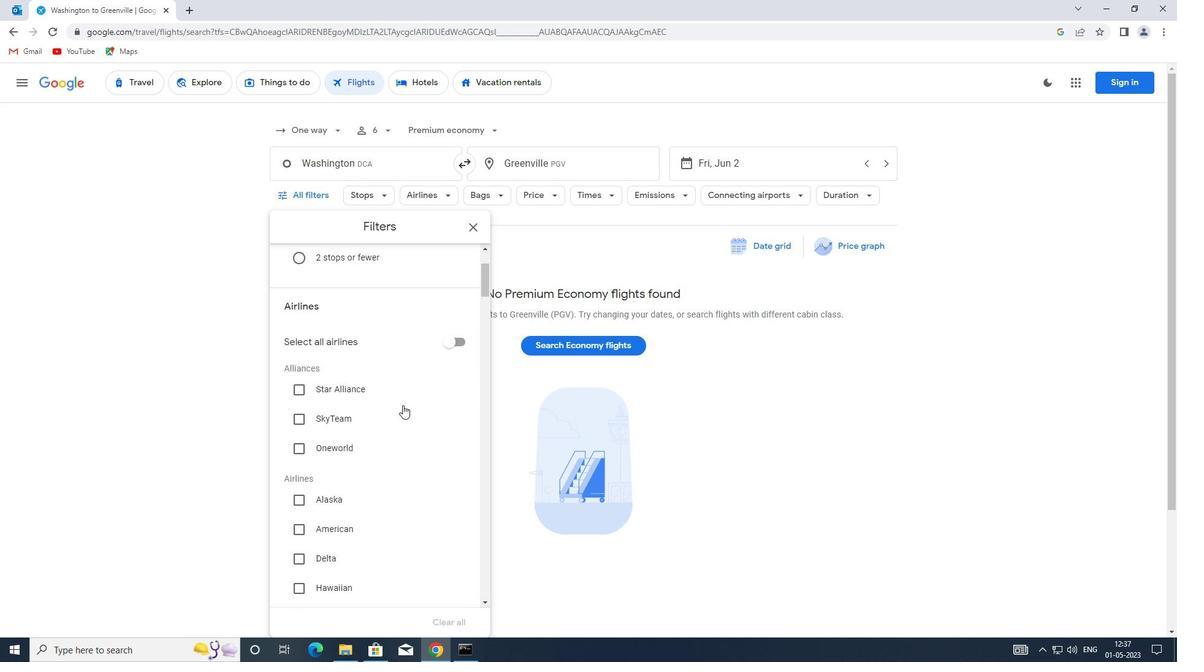 
Action: Mouse scrolled (396, 404) with delta (0, 0)
Screenshot: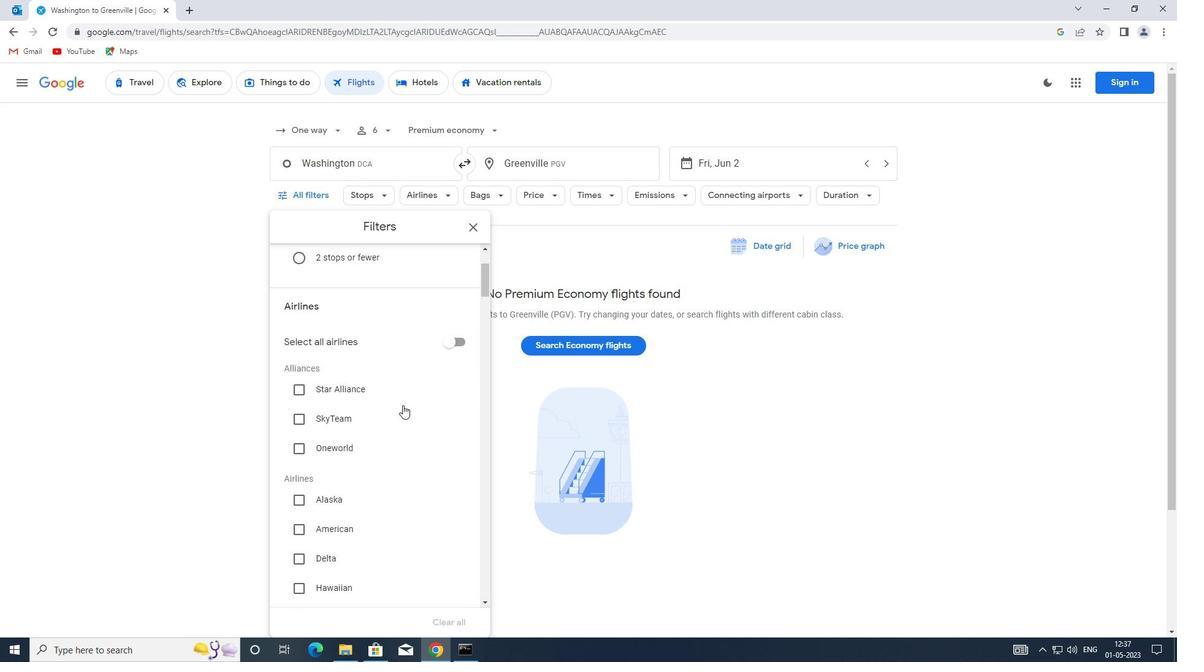 
Action: Mouse moved to (379, 409)
Screenshot: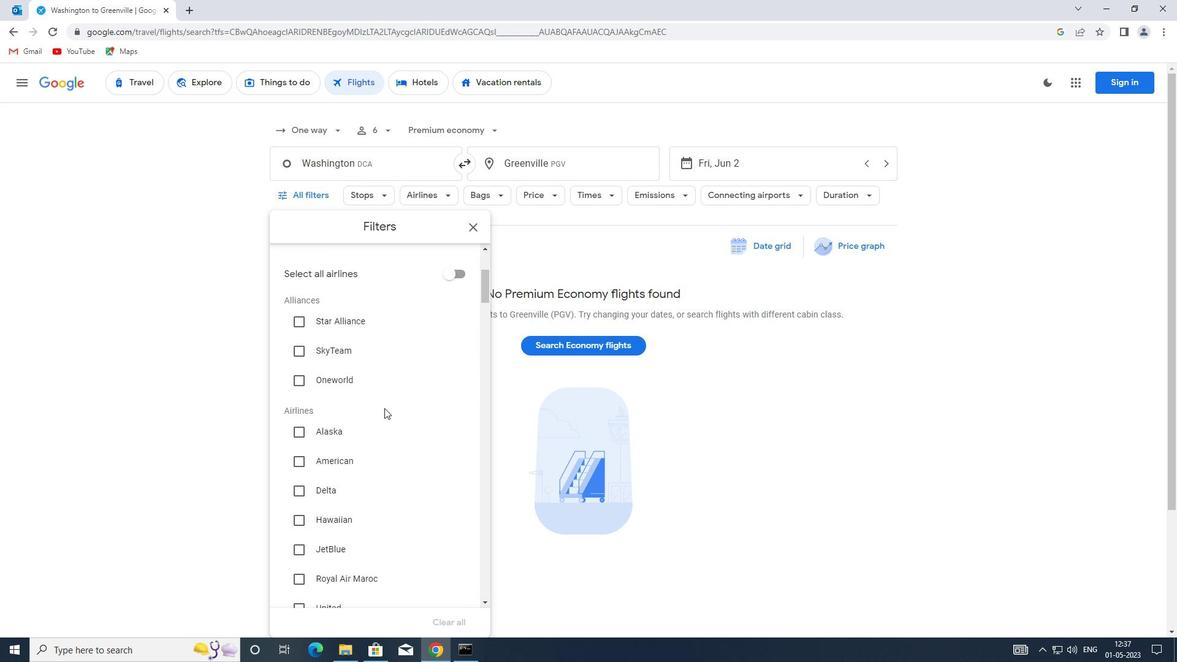
Action: Mouse scrolled (379, 409) with delta (0, 0)
Screenshot: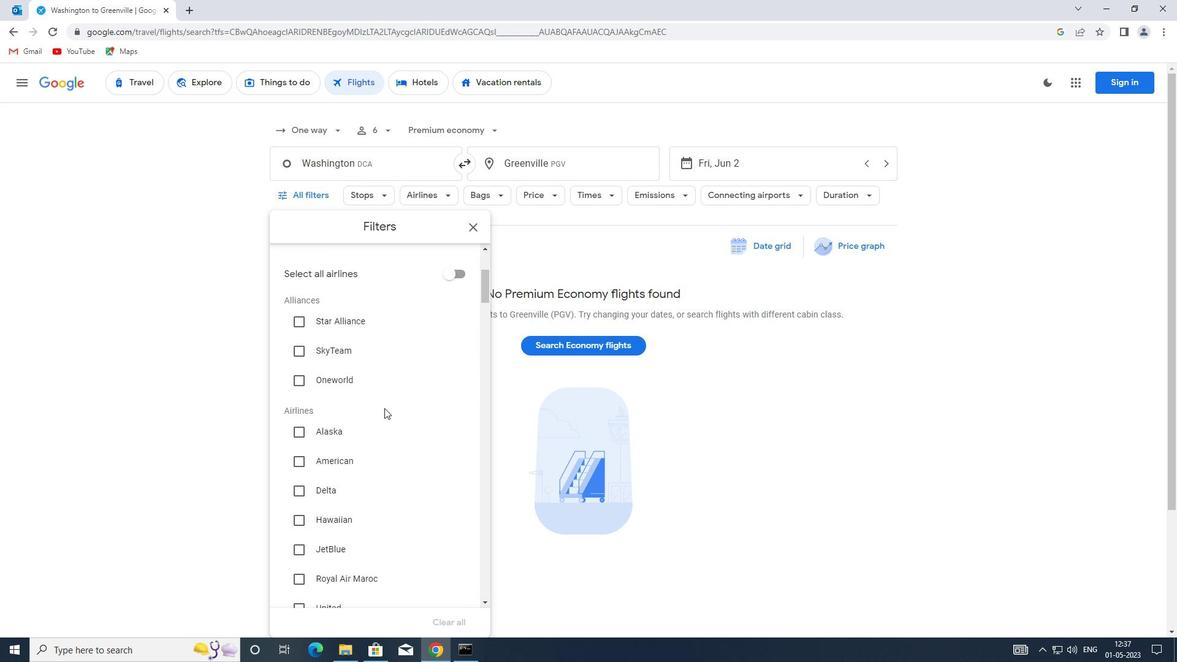 
Action: Mouse moved to (364, 415)
Screenshot: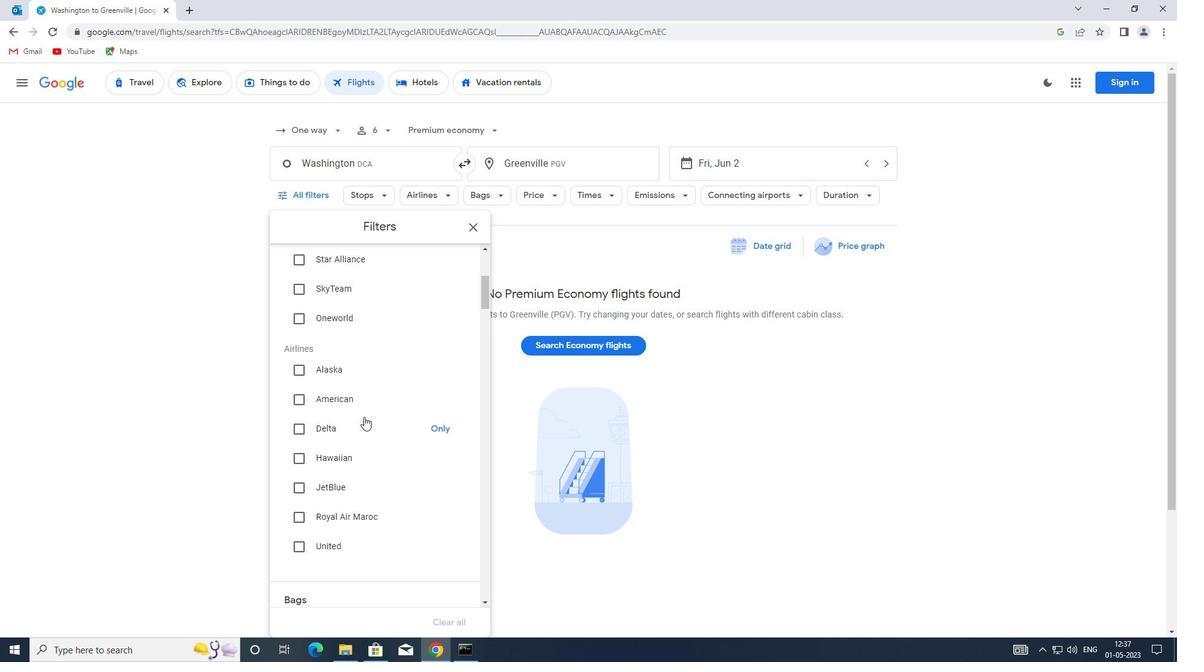 
Action: Mouse scrolled (364, 415) with delta (0, 0)
Screenshot: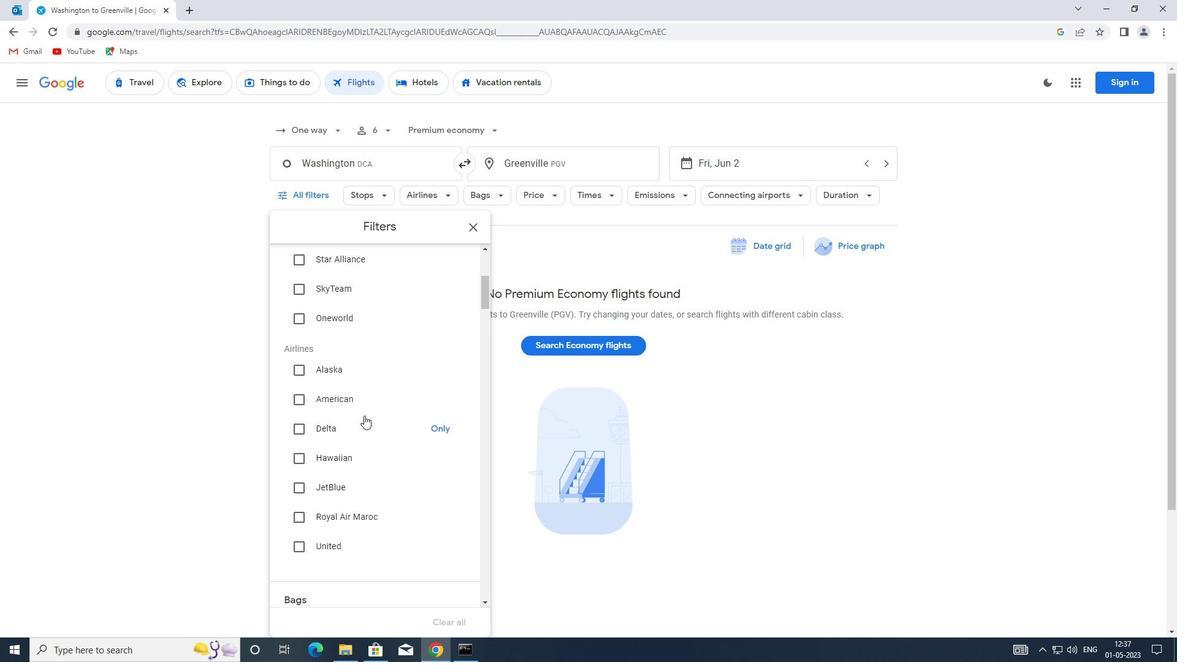 
Action: Mouse scrolled (364, 415) with delta (0, 0)
Screenshot: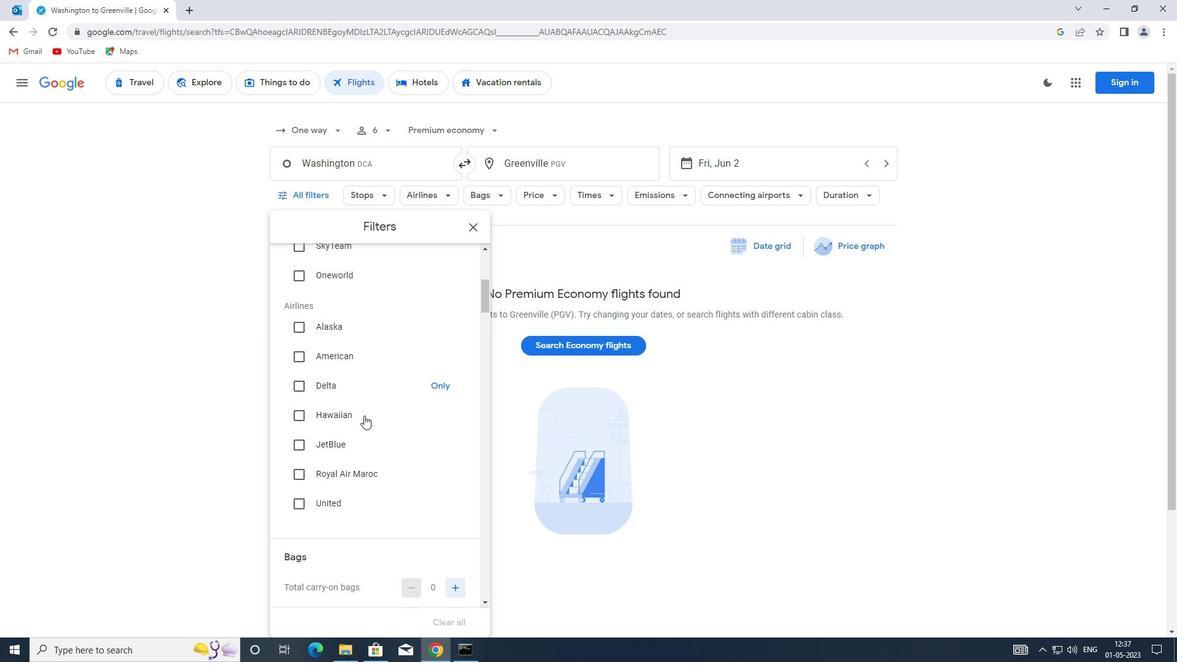 
Action: Mouse moved to (364, 414)
Screenshot: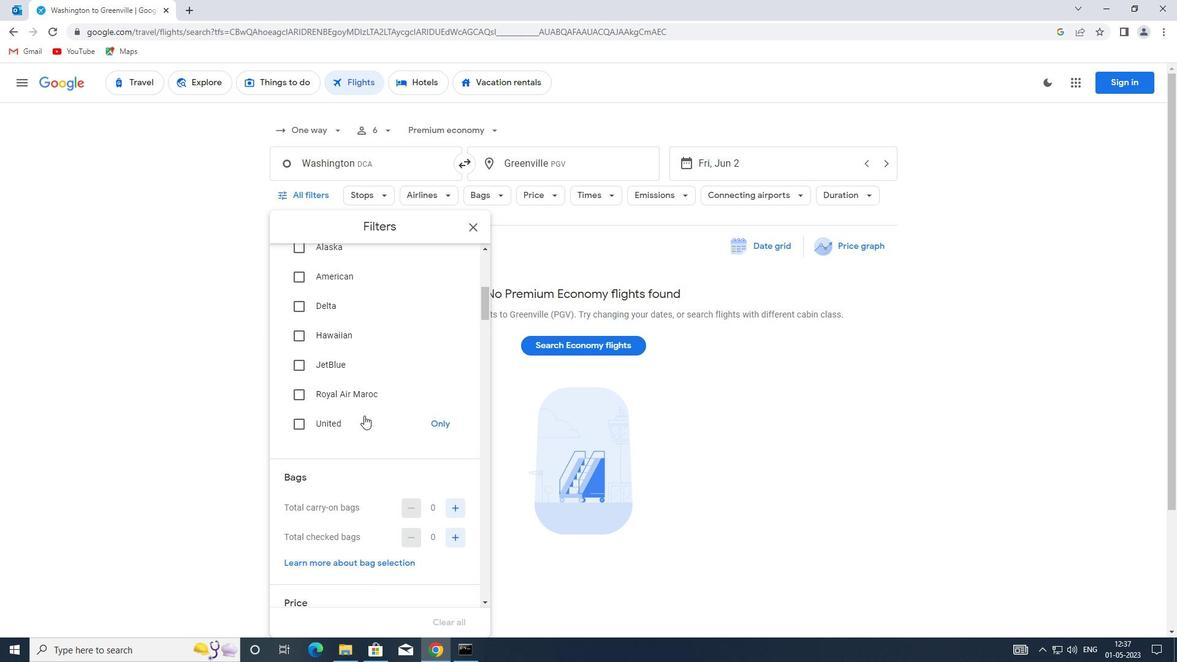 
Action: Mouse scrolled (364, 413) with delta (0, 0)
Screenshot: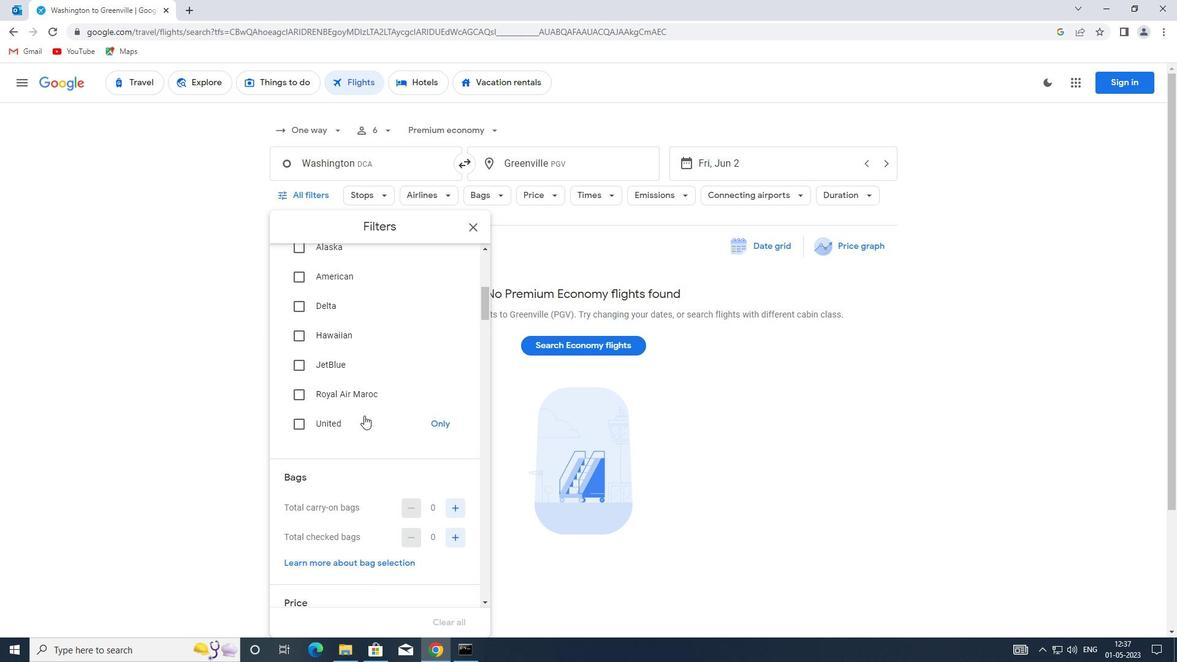 
Action: Mouse moved to (372, 406)
Screenshot: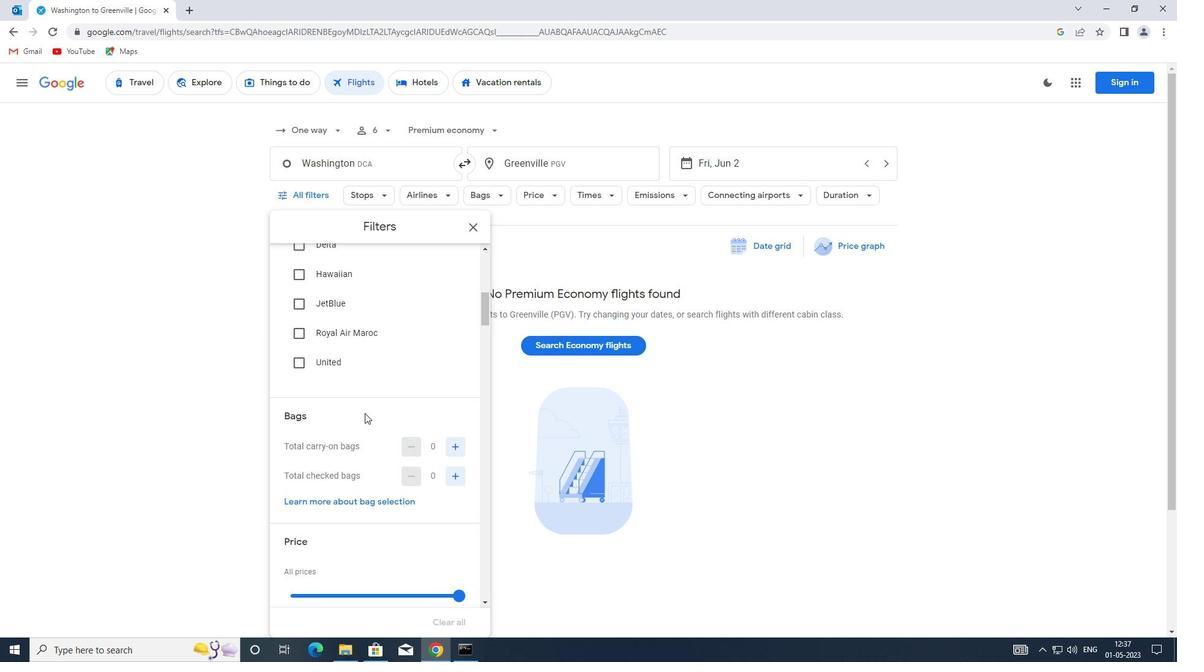 
Action: Mouse scrolled (372, 405) with delta (0, 0)
Screenshot: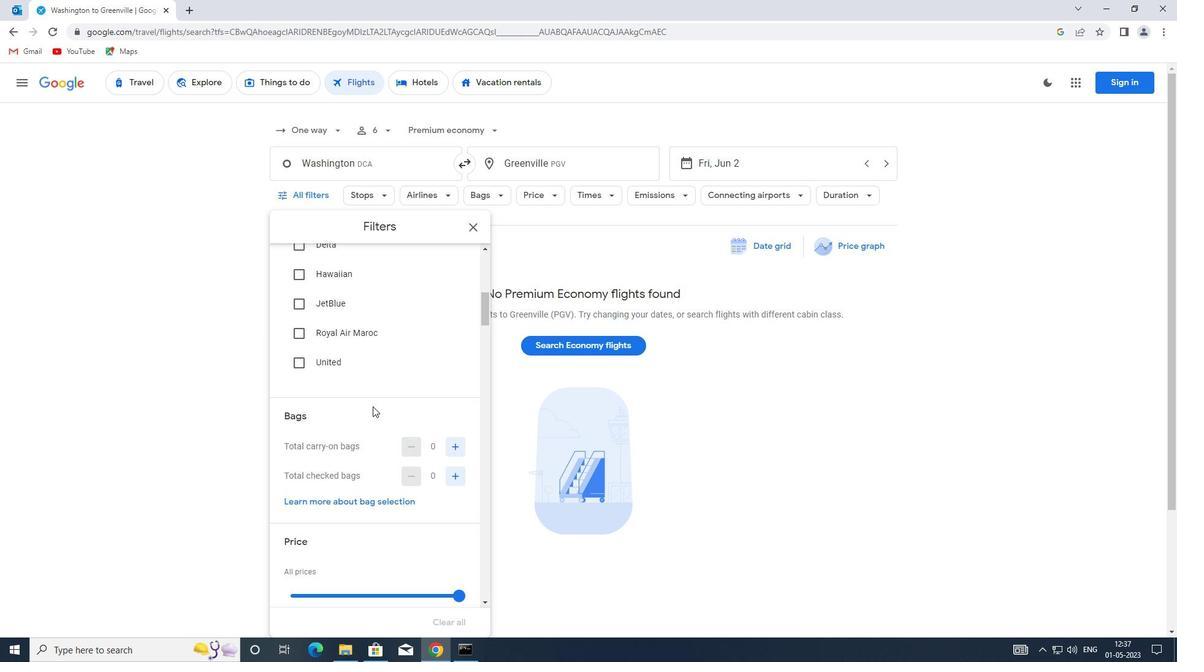 
Action: Mouse scrolled (372, 405) with delta (0, 0)
Screenshot: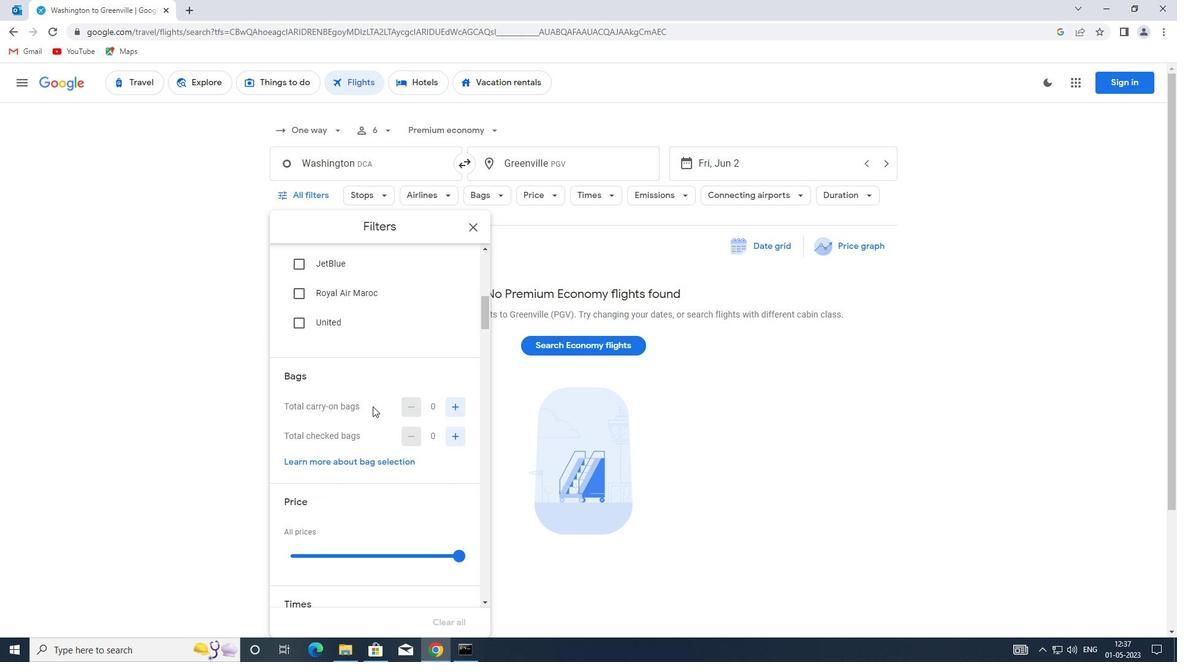 
Action: Mouse scrolled (372, 405) with delta (0, 0)
Screenshot: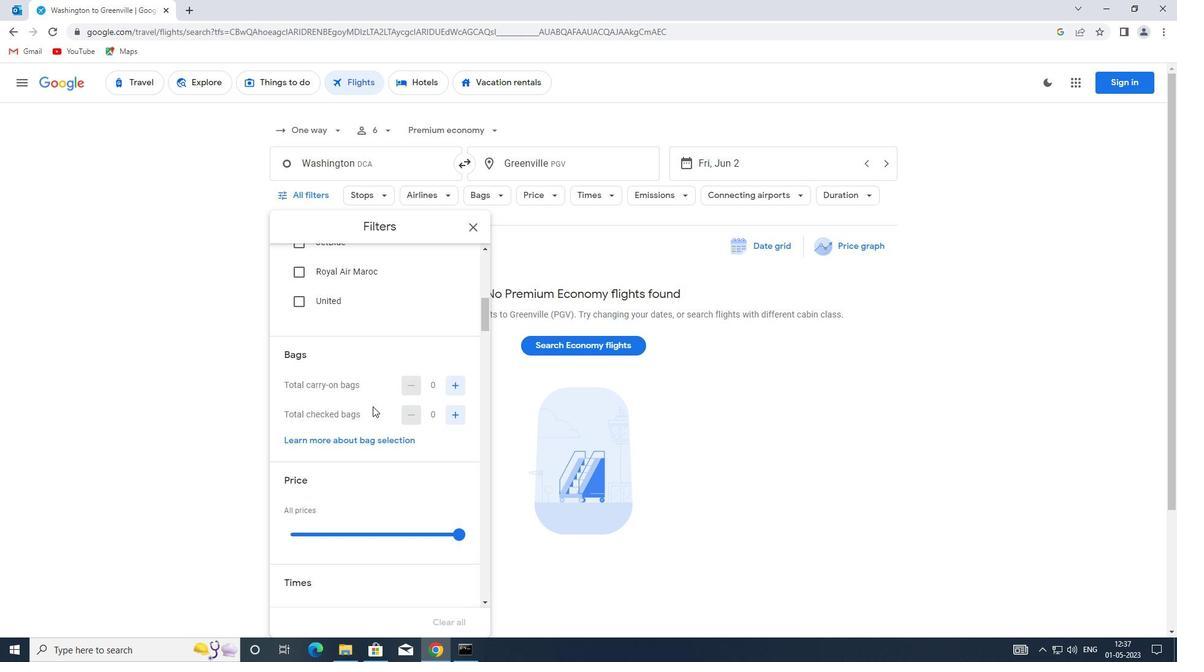 
Action: Mouse moved to (364, 412)
Screenshot: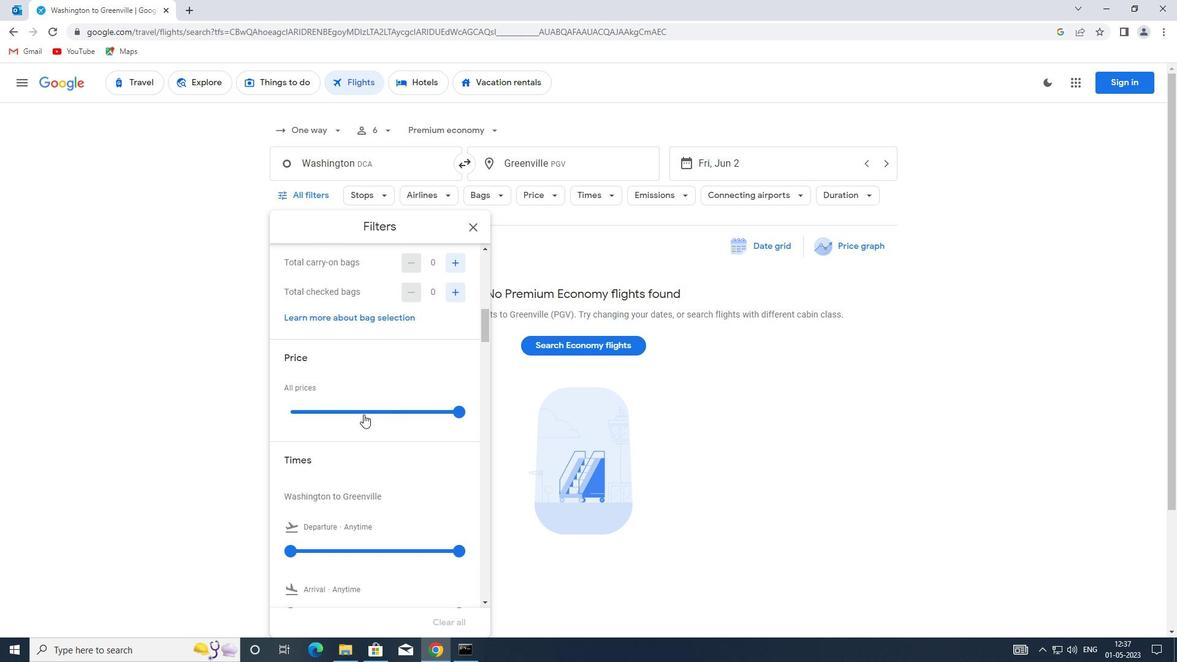 
Action: Mouse pressed left at (364, 412)
Screenshot: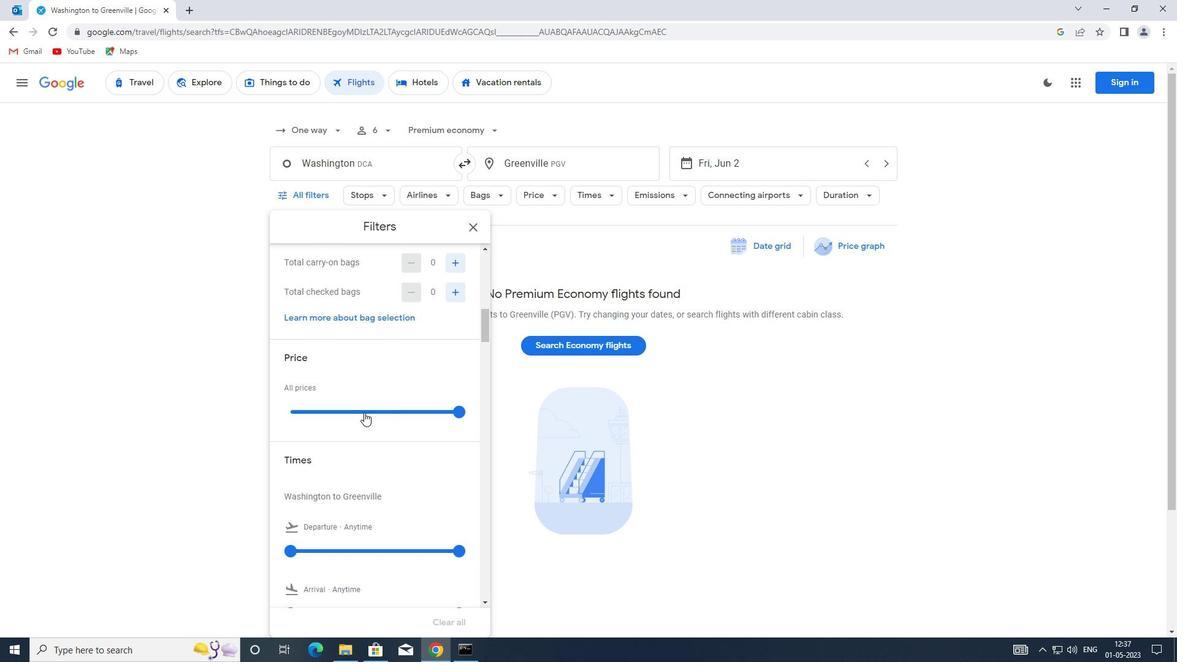 
Action: Mouse pressed left at (364, 412)
Screenshot: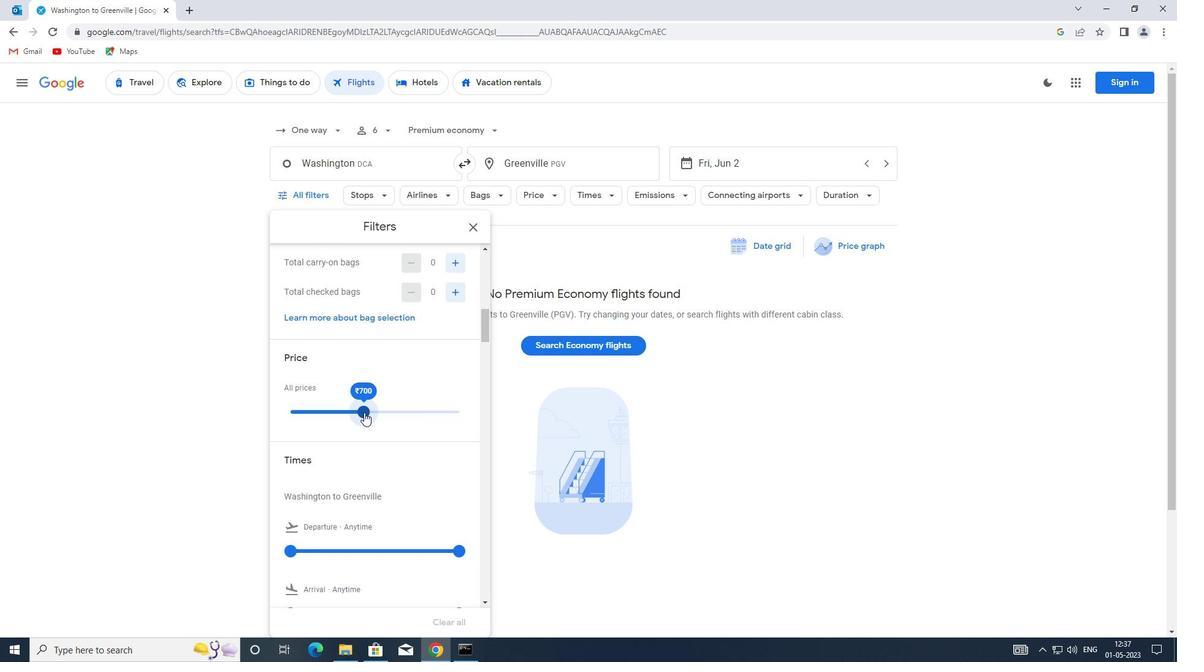 
Action: Mouse pressed left at (364, 412)
Screenshot: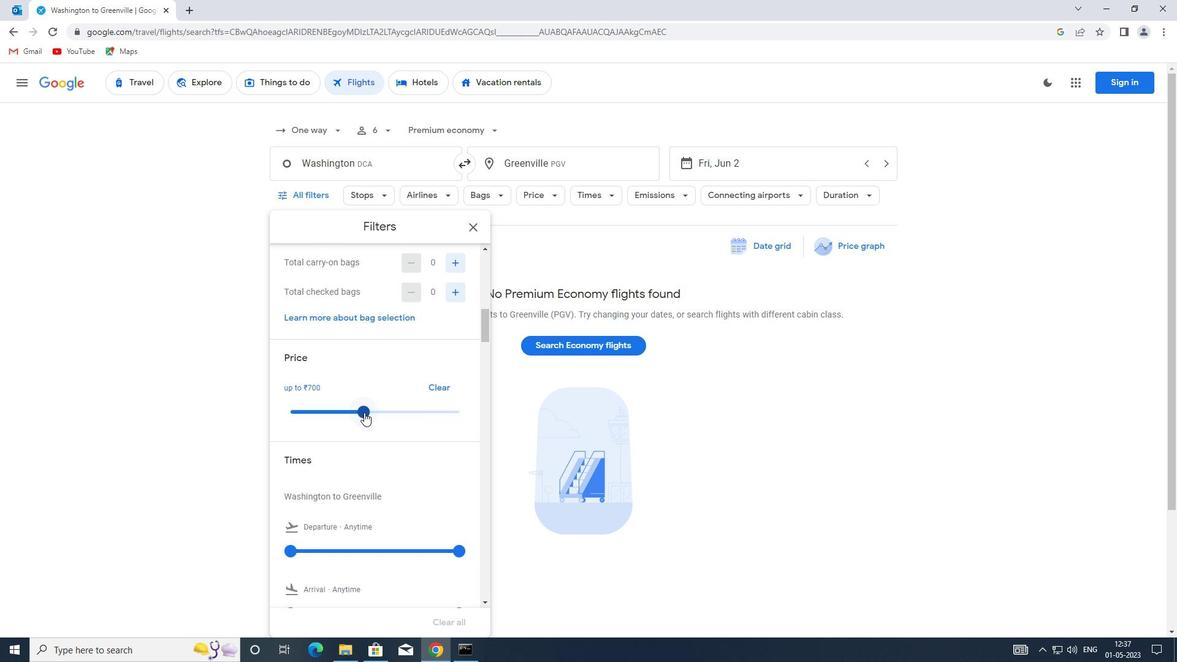 
Action: Mouse moved to (380, 398)
Screenshot: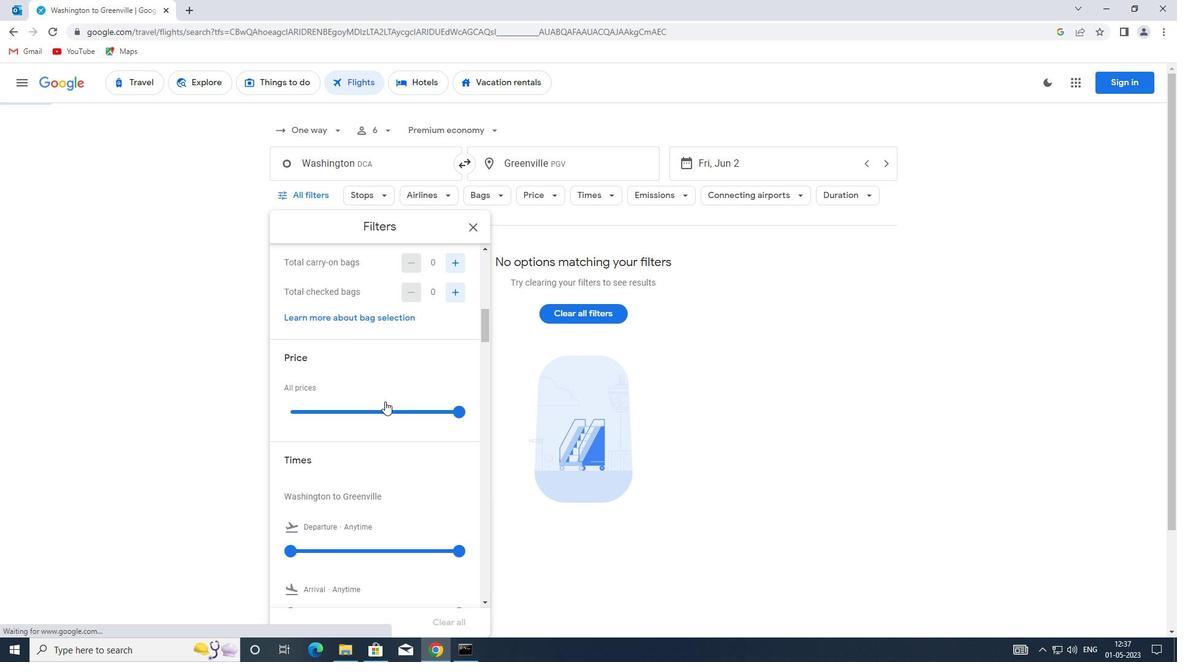 
Action: Mouse scrolled (380, 397) with delta (0, 0)
Screenshot: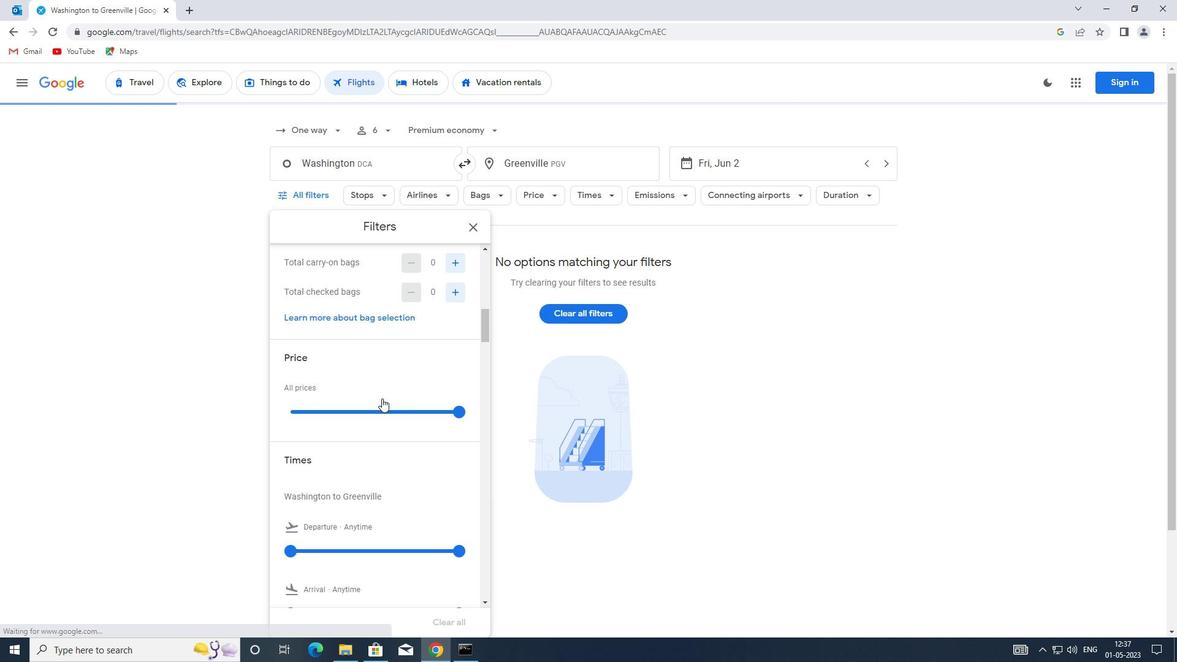 
Action: Mouse moved to (378, 397)
Screenshot: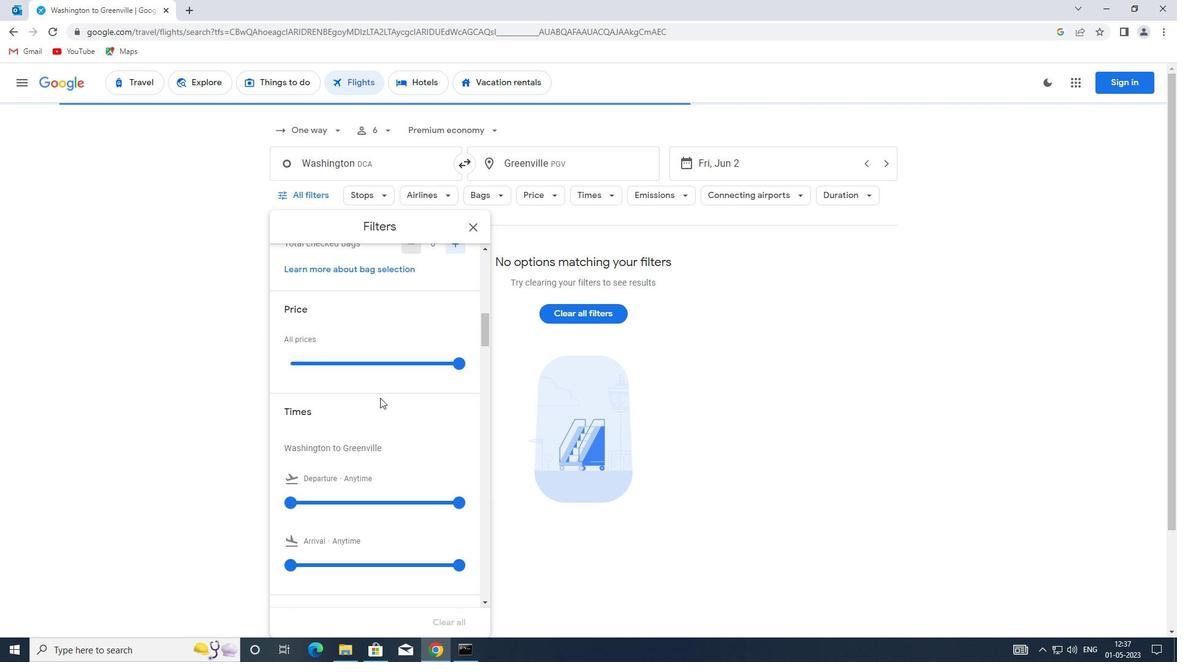 
Action: Mouse scrolled (378, 396) with delta (0, 0)
Screenshot: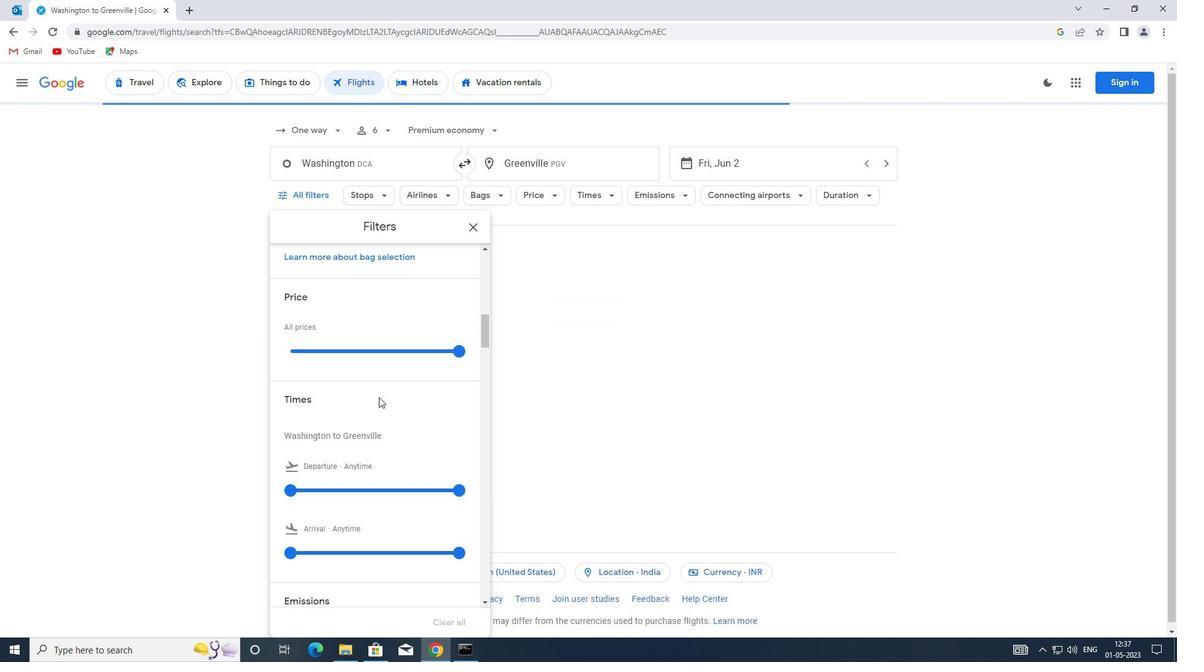 
Action: Mouse moved to (372, 398)
Screenshot: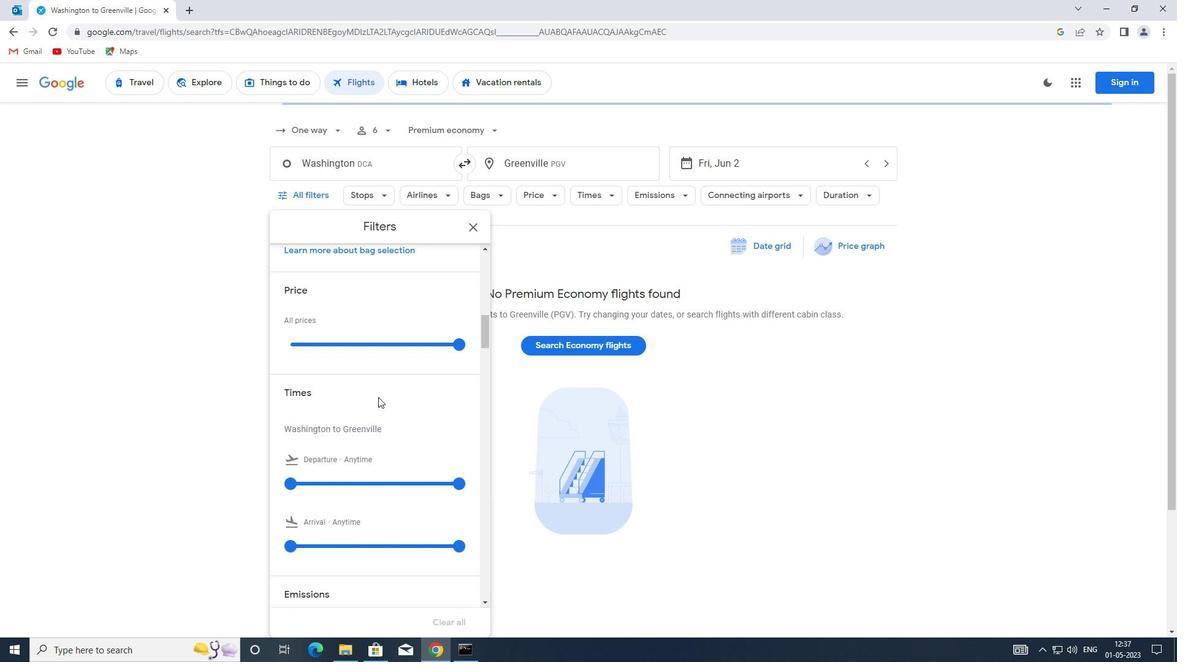
Action: Mouse scrolled (372, 397) with delta (0, 0)
Screenshot: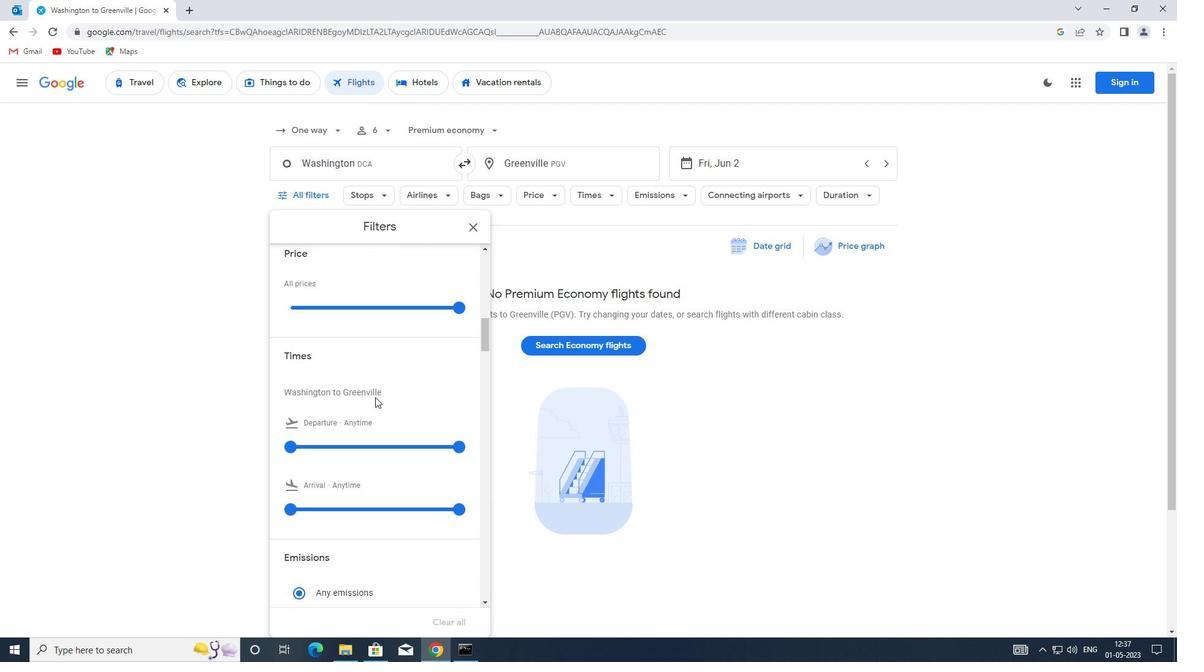 
Action: Mouse moved to (294, 368)
Screenshot: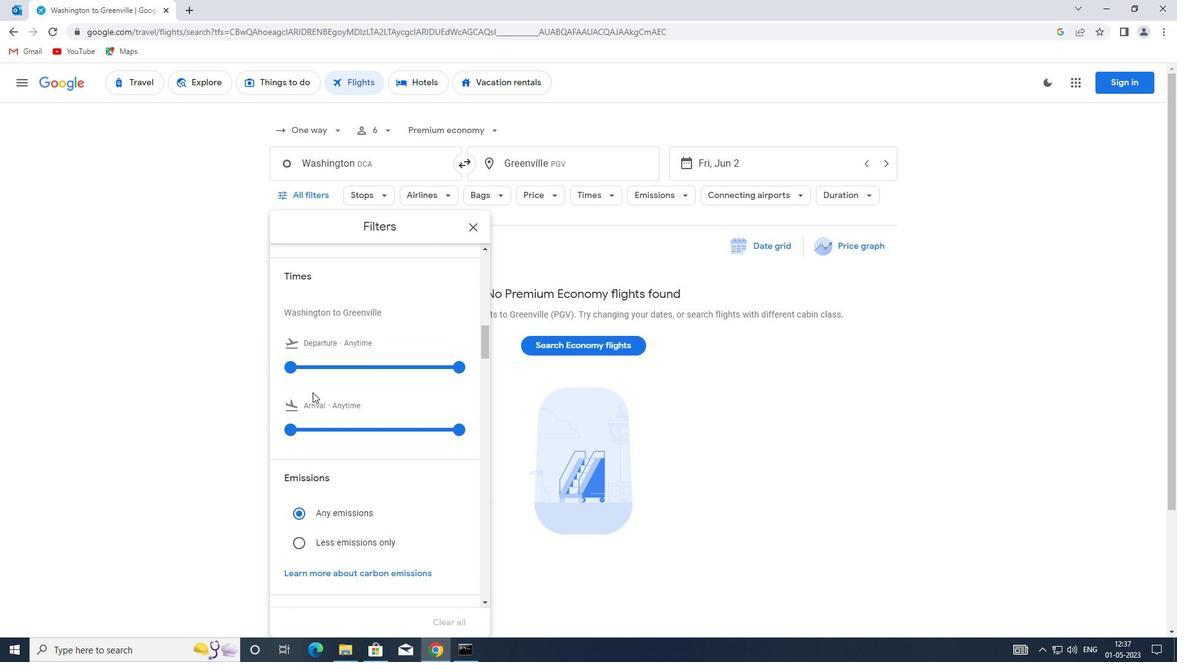 
Action: Mouse pressed left at (294, 368)
Screenshot: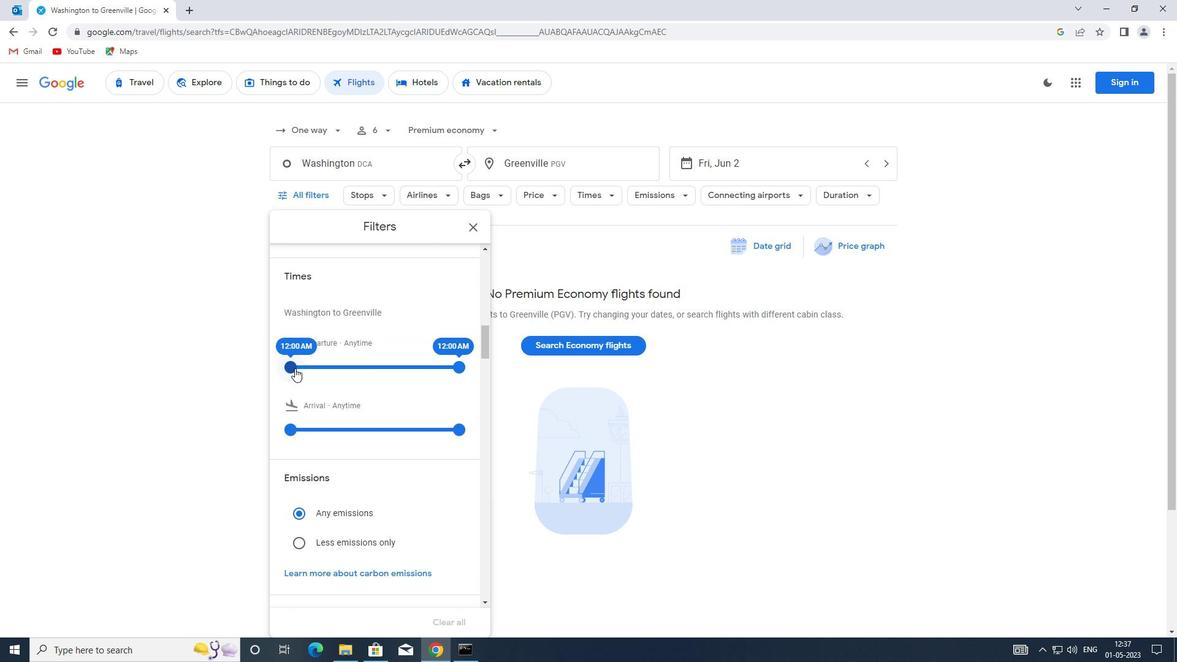 
Action: Mouse moved to (459, 365)
Screenshot: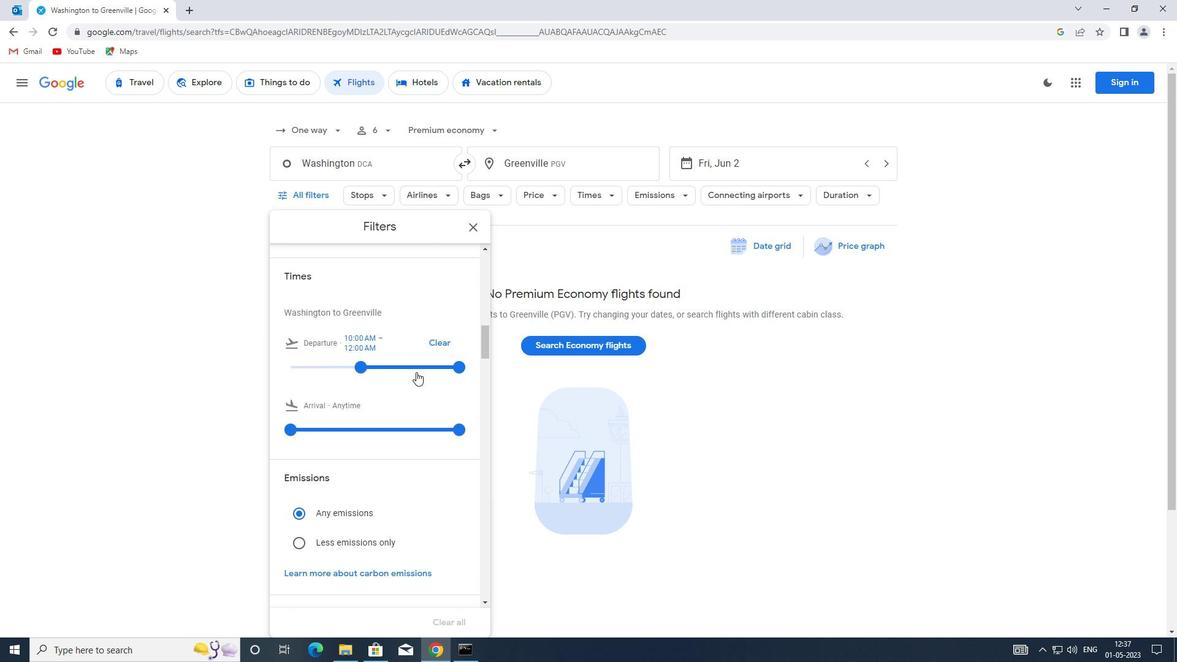 
Action: Mouse pressed left at (459, 365)
Screenshot: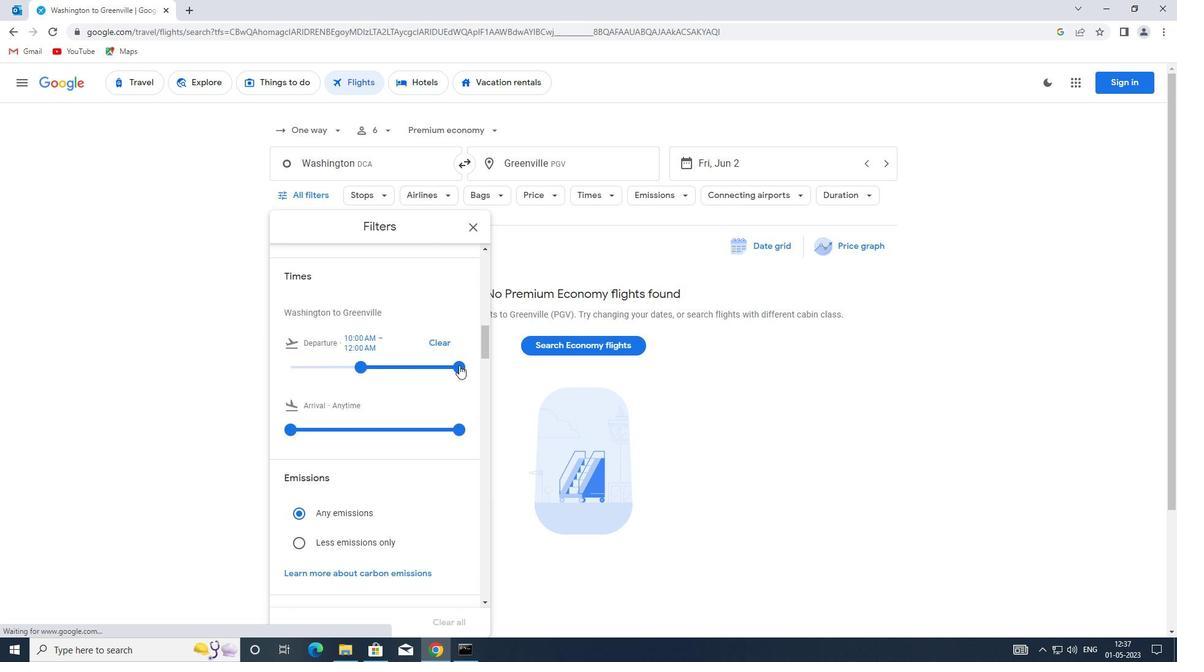 
Action: Mouse moved to (362, 363)
Screenshot: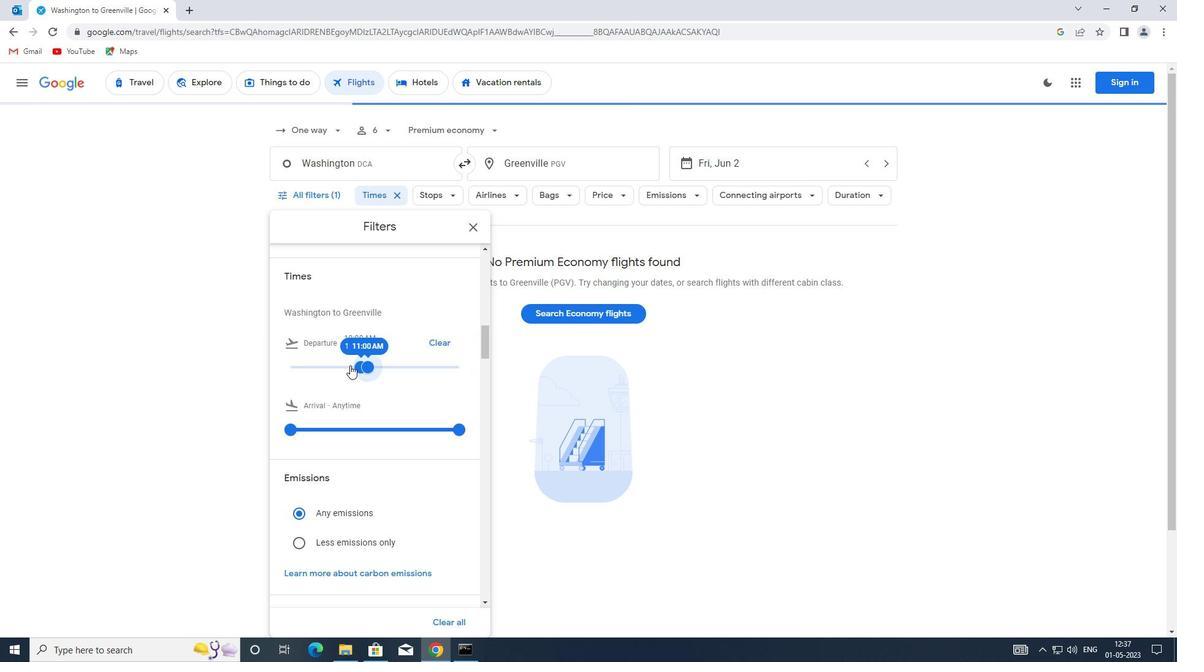 
Action: Mouse scrolled (362, 362) with delta (0, 0)
Screenshot: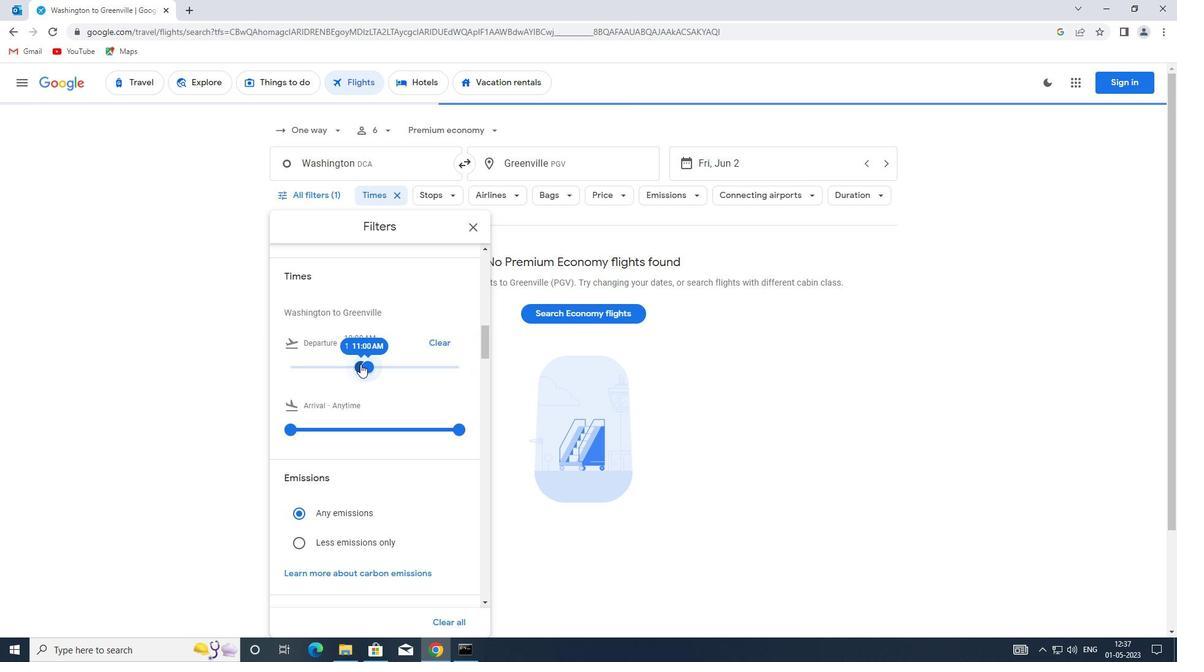 
Action: Mouse moved to (361, 363)
Screenshot: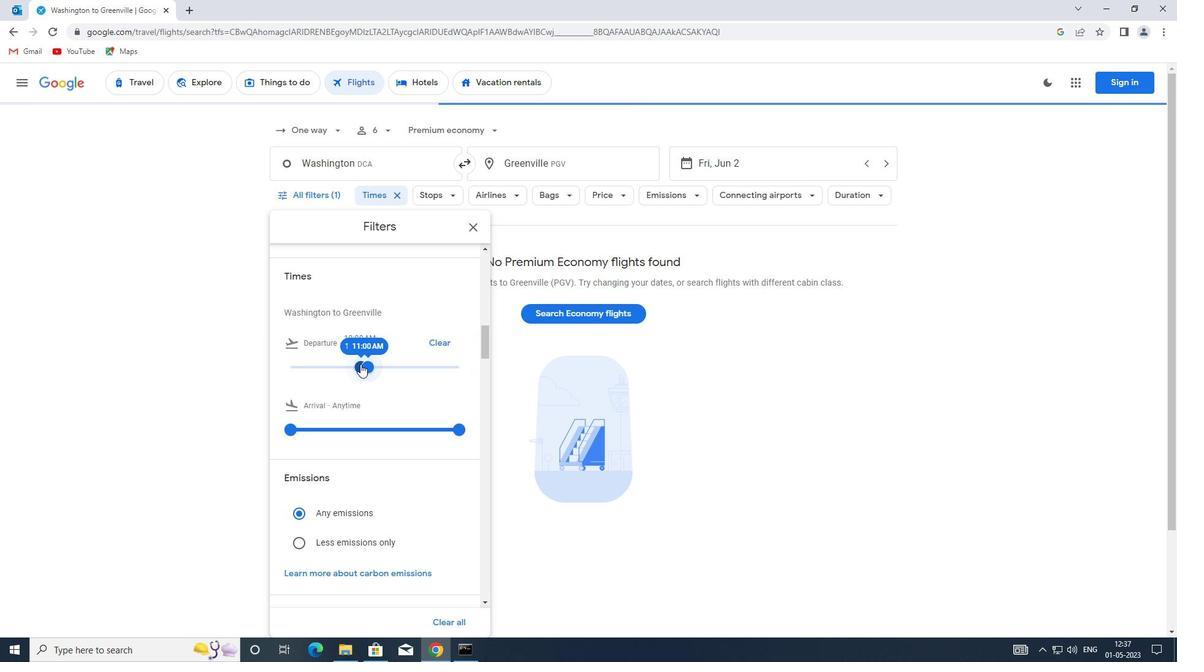 
Action: Mouse scrolled (361, 362) with delta (0, 0)
Screenshot: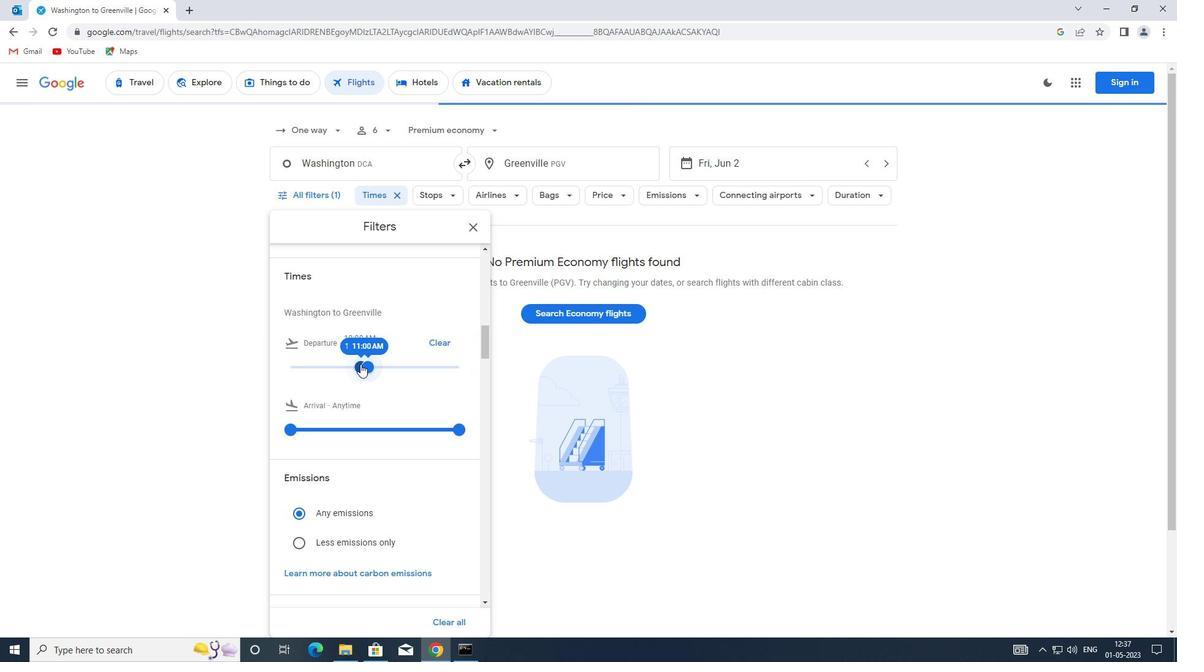 
Action: Mouse moved to (359, 364)
Screenshot: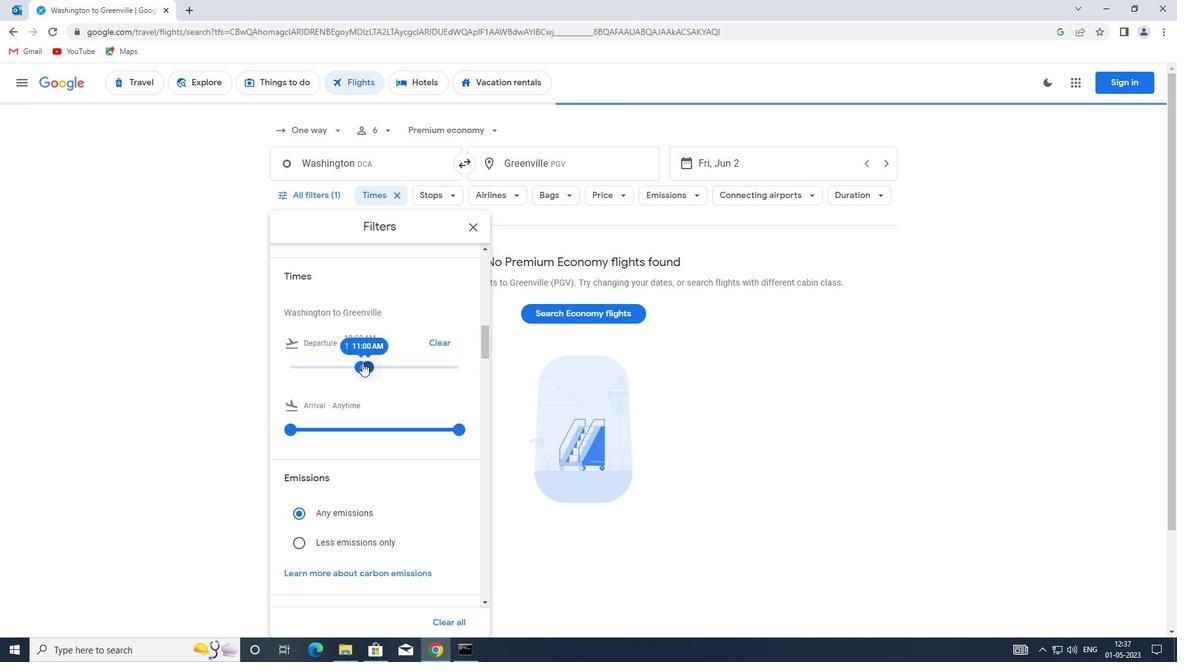 
Action: Mouse scrolled (359, 363) with delta (0, 0)
Screenshot: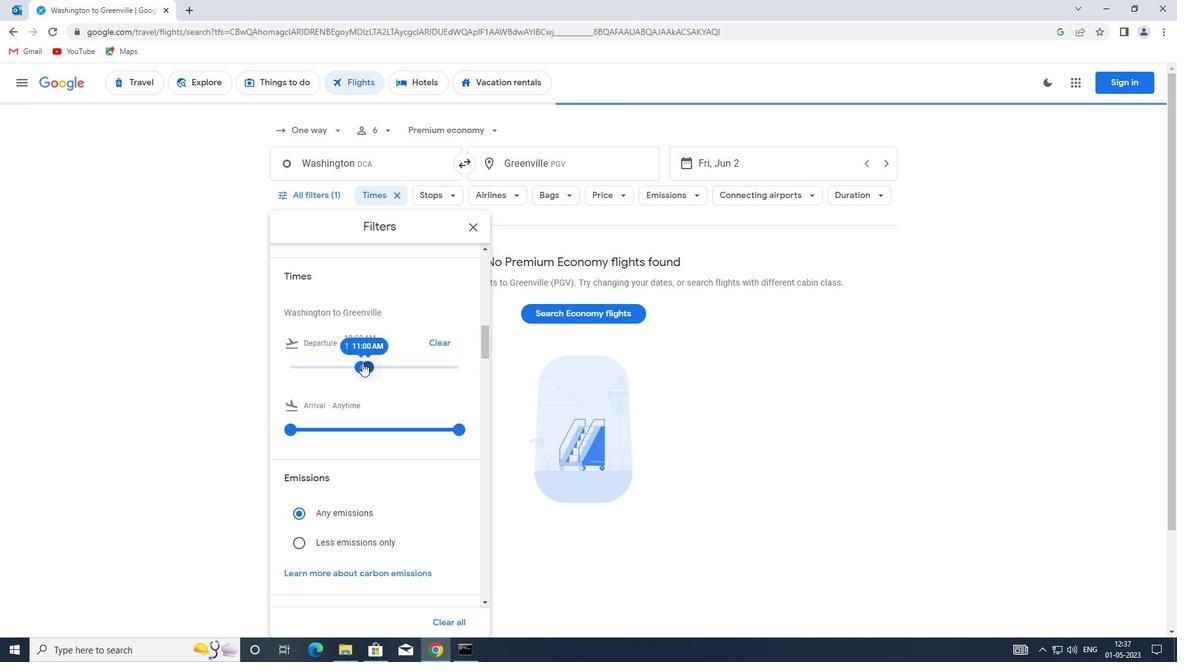 
Action: Mouse moved to (475, 223)
Screenshot: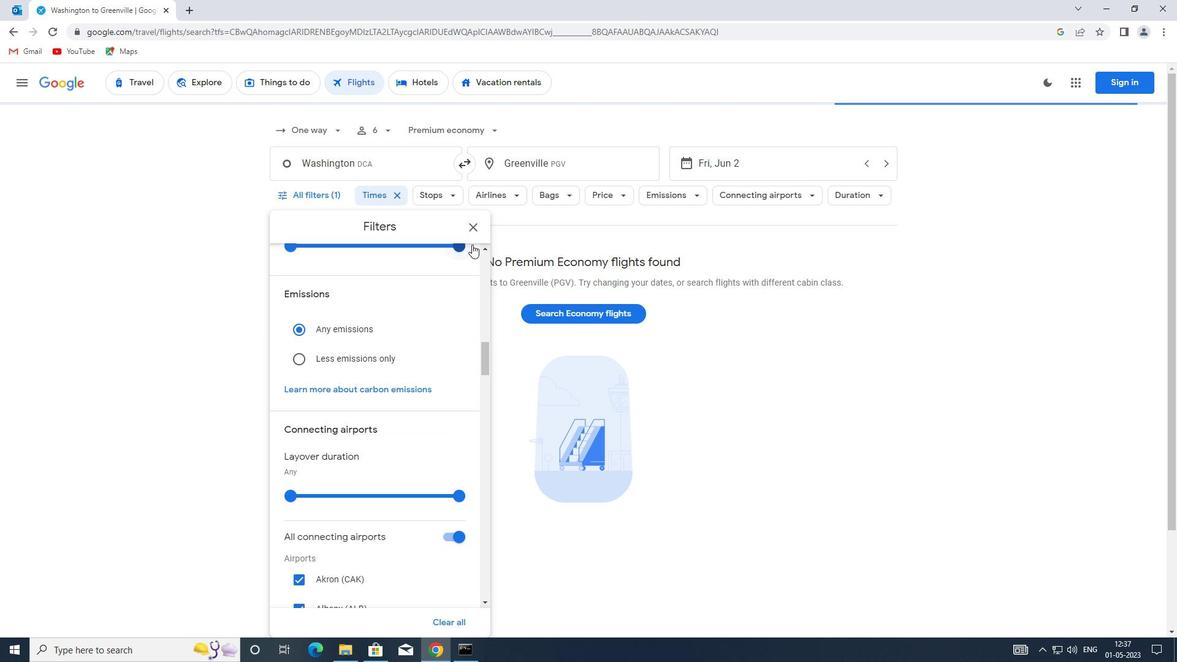 
Action: Mouse pressed left at (475, 223)
Screenshot: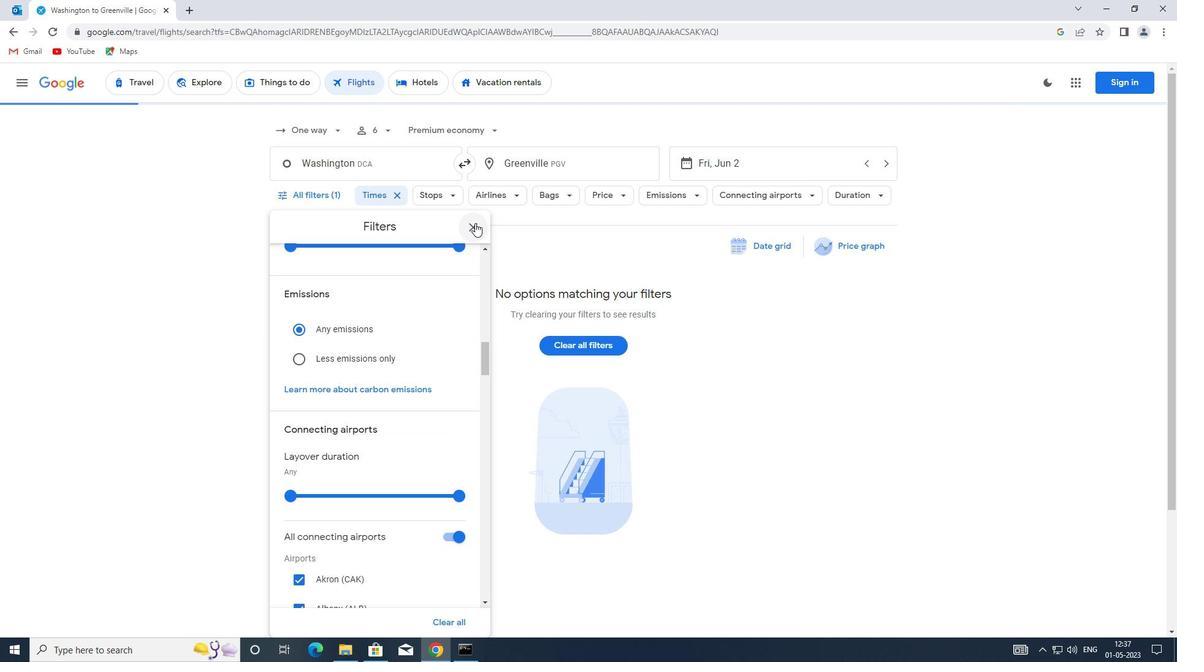 
Action: Key pressed <Key.f6>
Screenshot: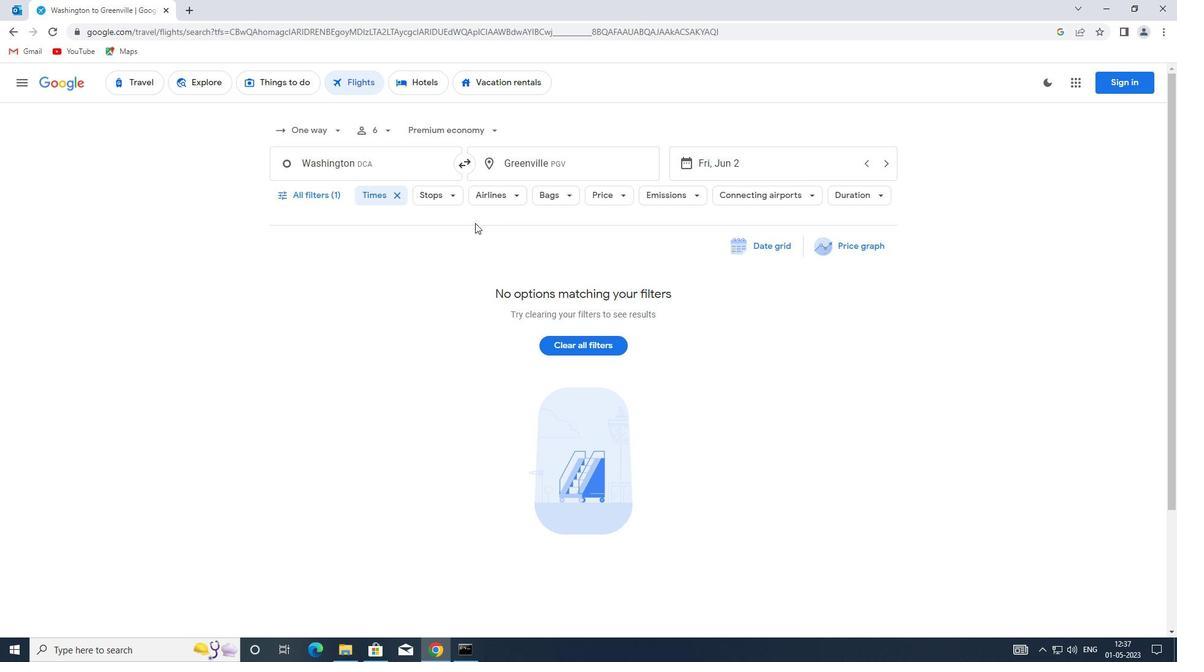 
Action: Mouse moved to (475, 223)
Screenshot: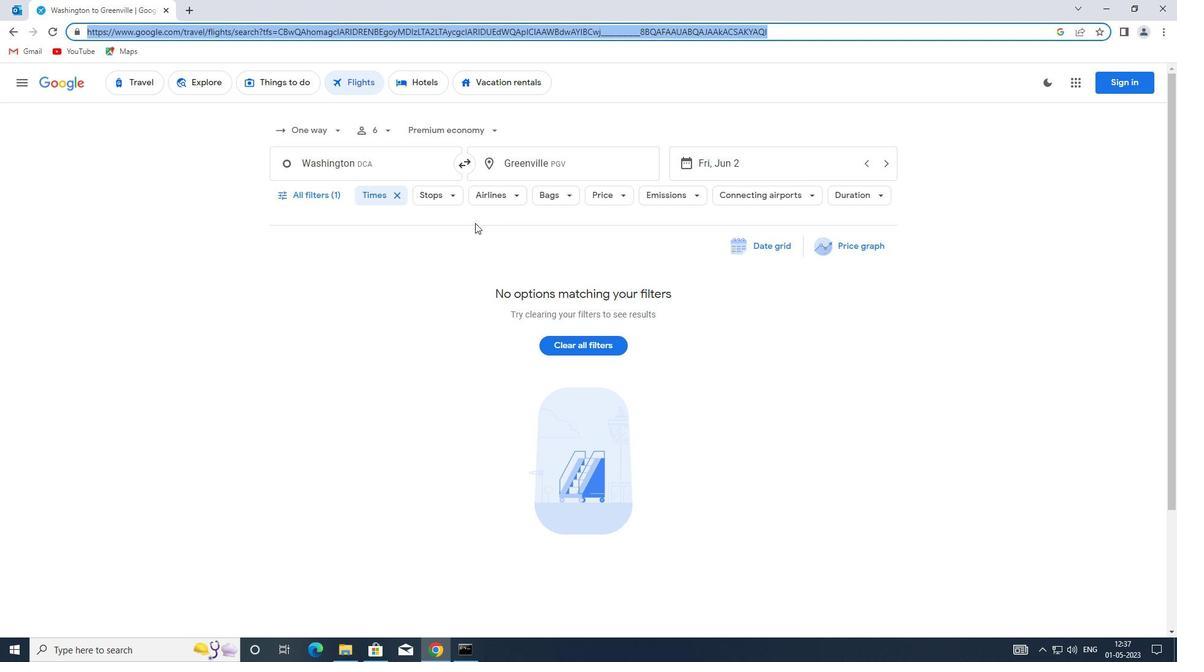 
